 Task: Look for space in Esenyurt, Turkey from 3rd August, 2023 to 17th August, 2023 for 3 adults, 1 child in price range Rs.3000 to Rs.15000. Place can be entire place with 3 bedrooms having 4 beds and 2 bathrooms. Property type can be house, flat, guest house. Amenities needed are: washing machine. Booking option can be shelf check-in. Required host language is English.
Action: Mouse moved to (369, 133)
Screenshot: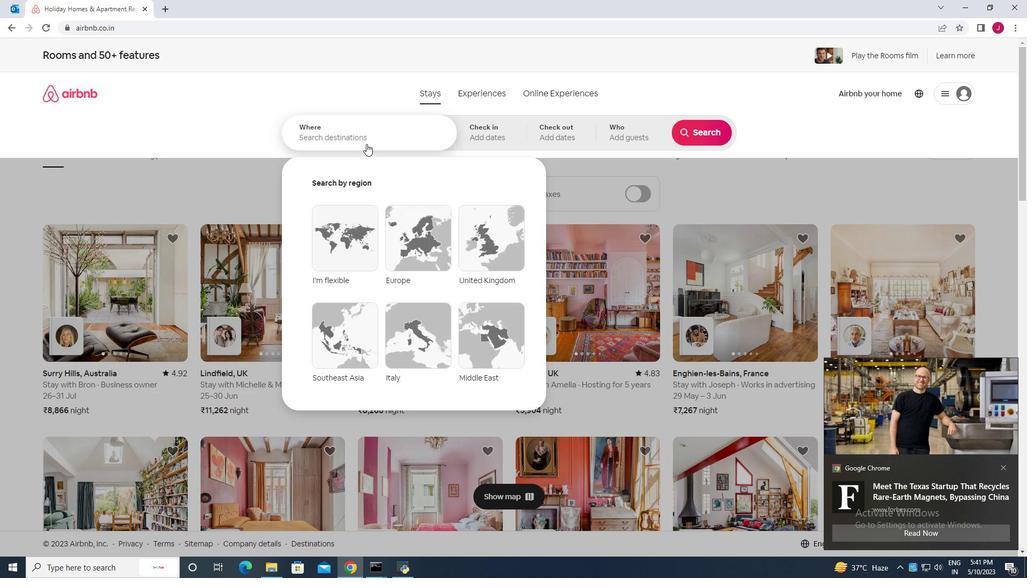 
Action: Mouse pressed left at (369, 133)
Screenshot: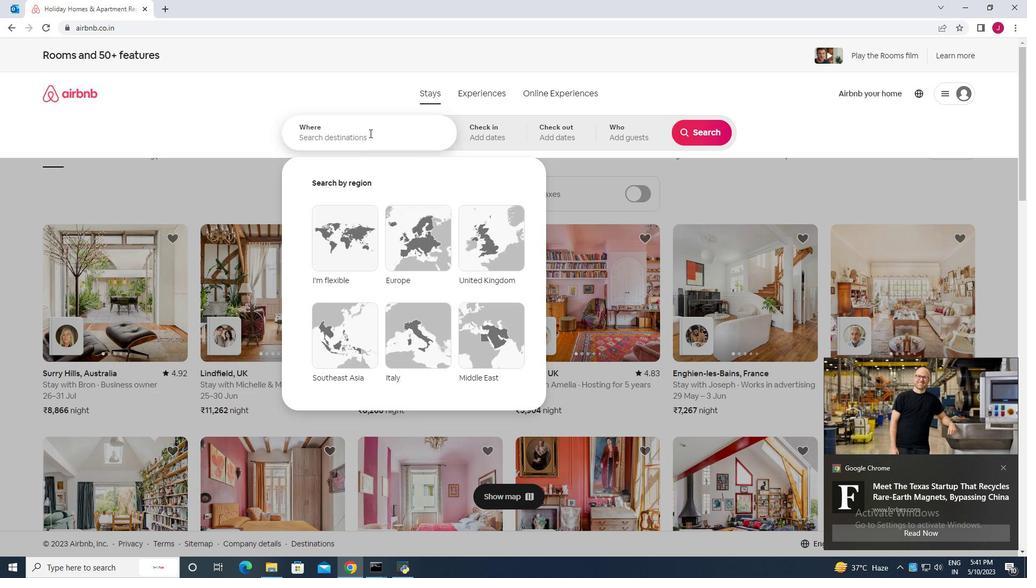 
Action: Key pressed <Key.shift><Key.shift><Key.shift><Key.shift><Key.shift><Key.shift><Key.shift><Key.shift><Key.shift><Key.shift><Key.shift><Key.shift><Key.shift>Esenyurt<Key.space><Key.shift>turkey<Key.enter>
Screenshot: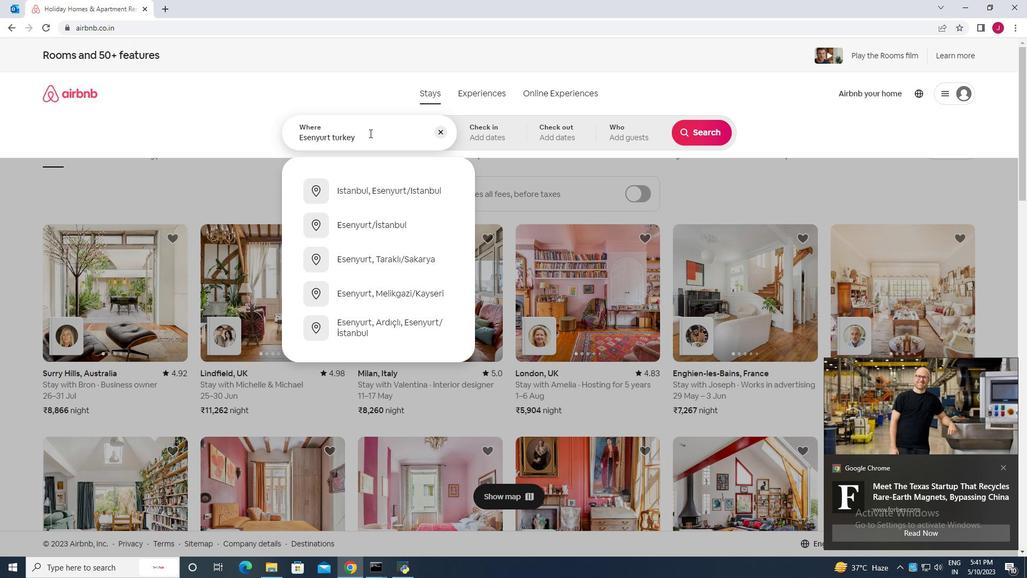 
Action: Mouse moved to (696, 215)
Screenshot: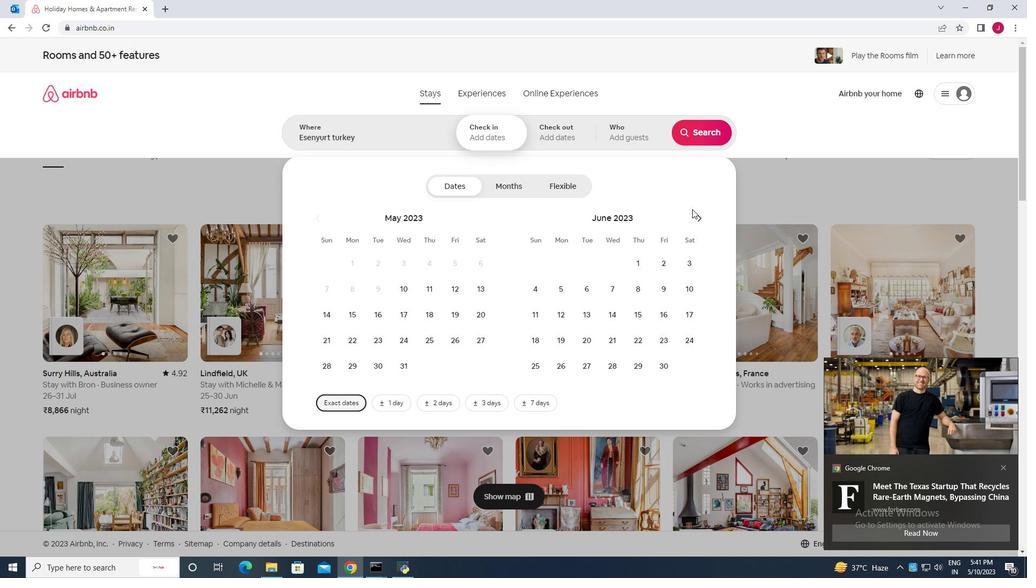 
Action: Mouse pressed left at (696, 215)
Screenshot: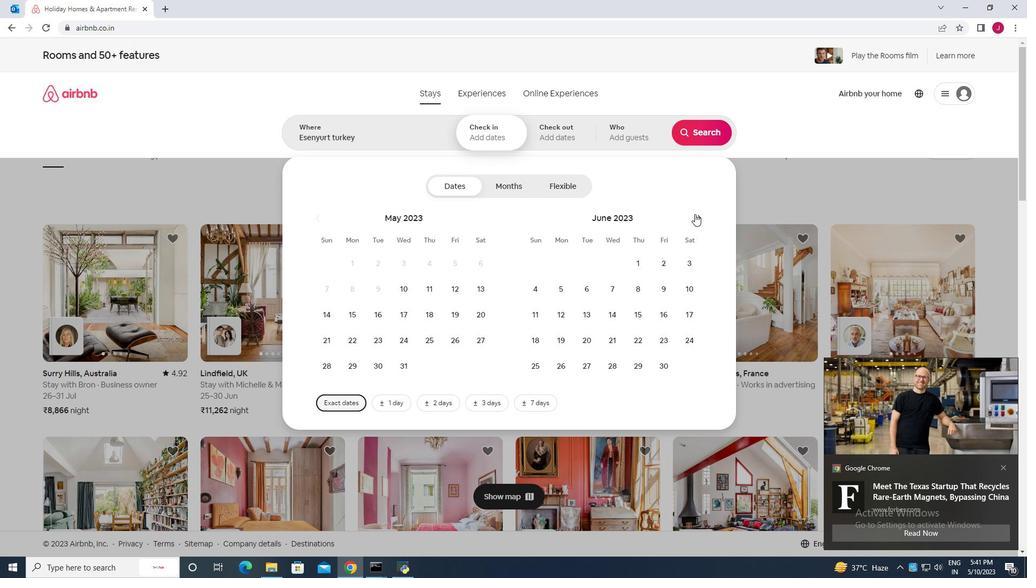 
Action: Mouse moved to (697, 215)
Screenshot: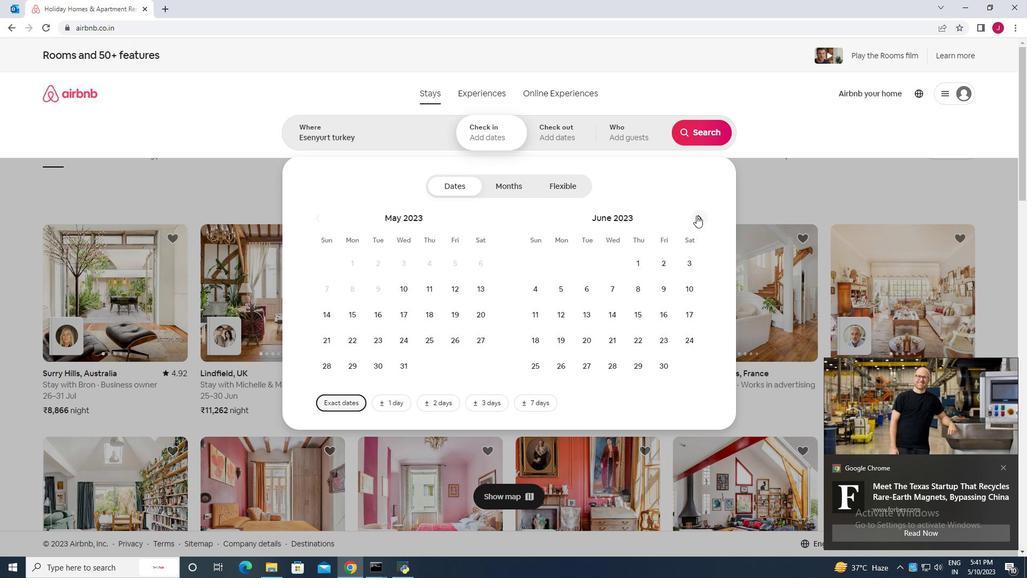 
Action: Mouse pressed left at (697, 215)
Screenshot: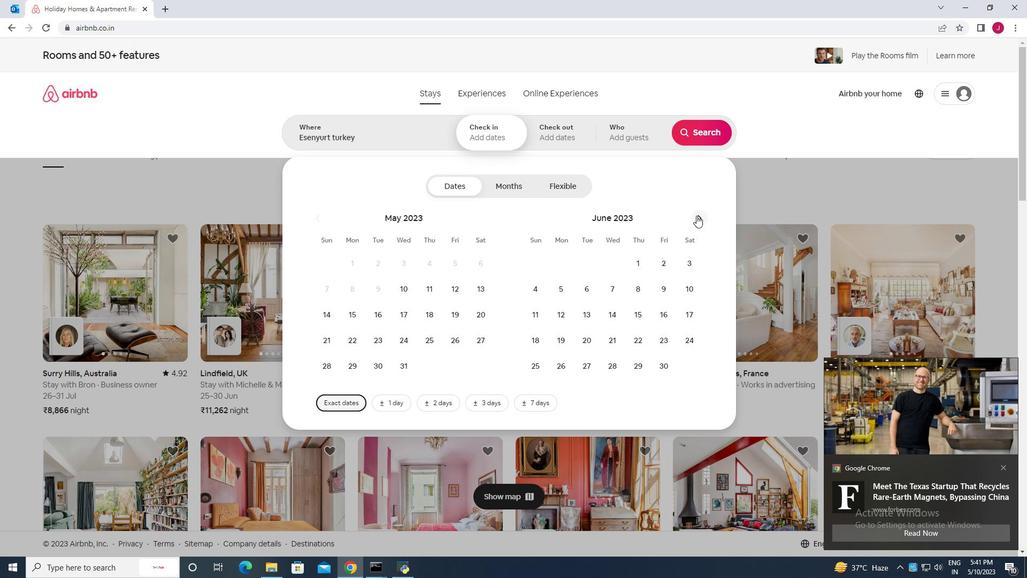 
Action: Mouse pressed left at (697, 215)
Screenshot: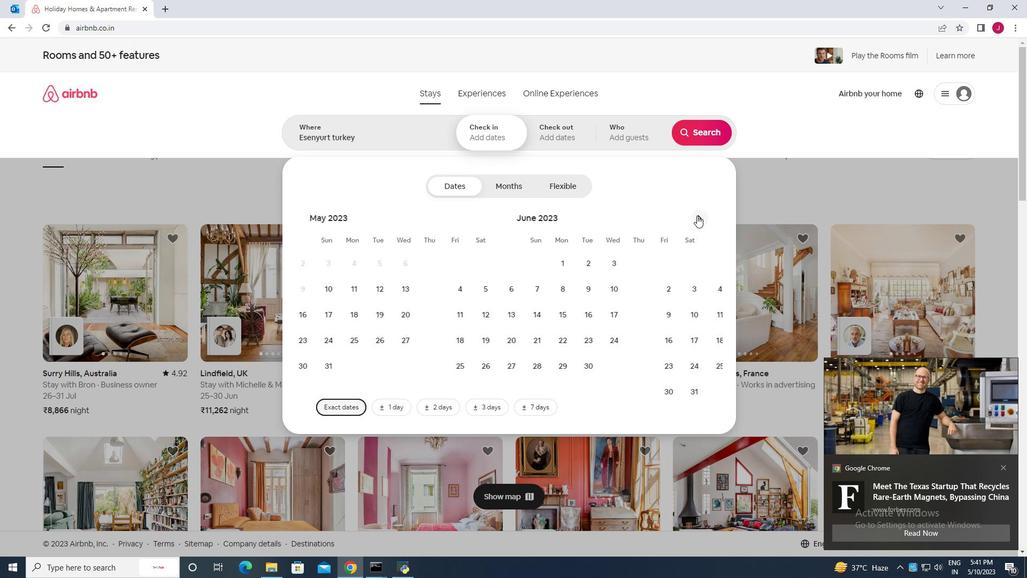 
Action: Mouse moved to (638, 263)
Screenshot: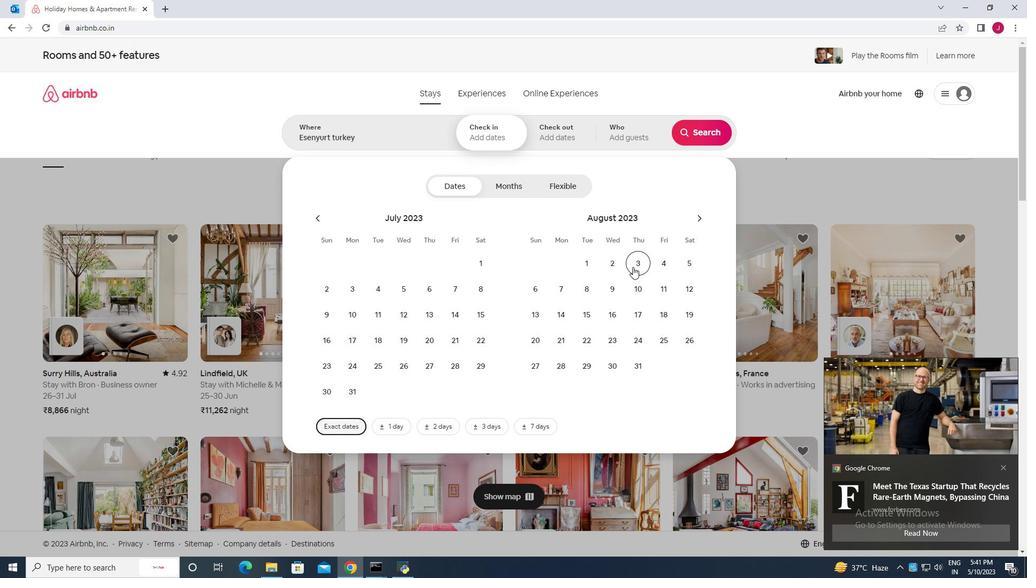 
Action: Mouse pressed left at (638, 263)
Screenshot: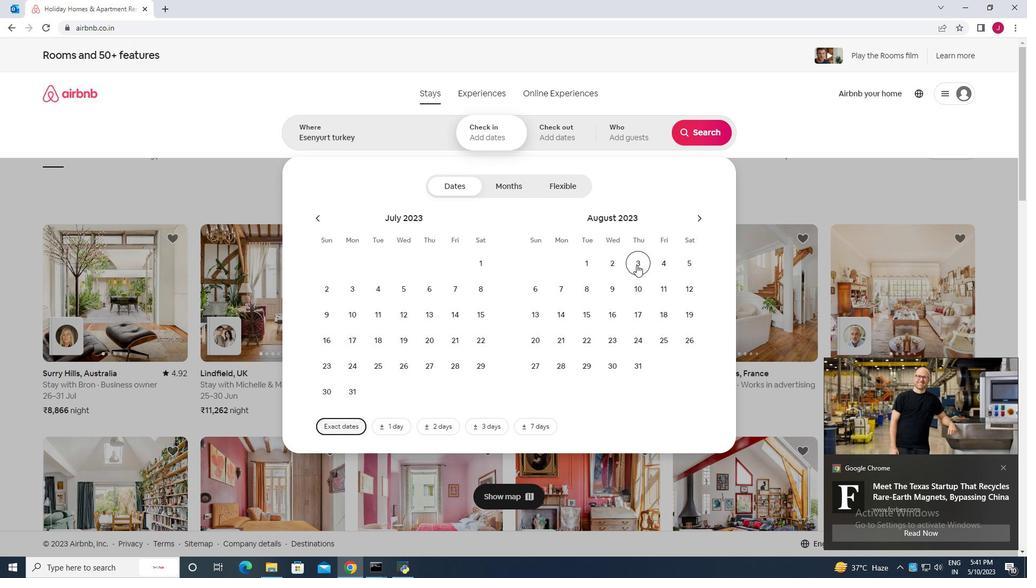 
Action: Mouse moved to (635, 310)
Screenshot: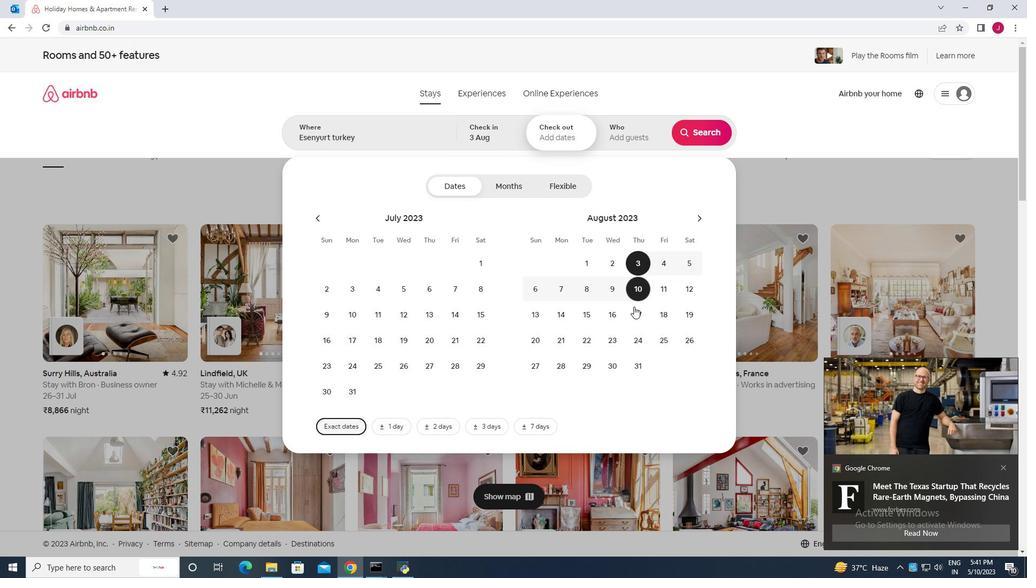 
Action: Mouse pressed left at (635, 310)
Screenshot: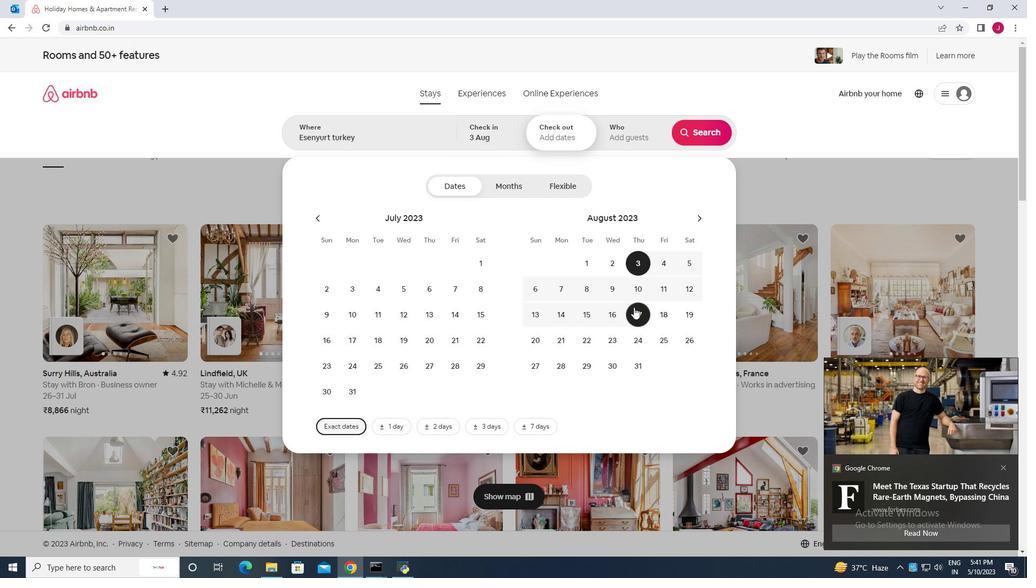 
Action: Mouse moved to (657, 138)
Screenshot: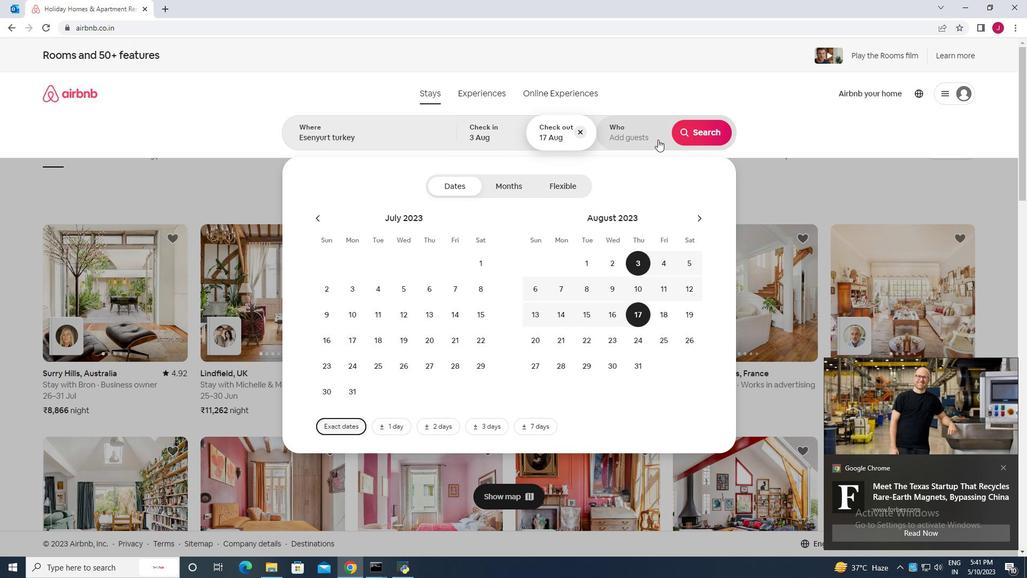 
Action: Mouse pressed left at (657, 138)
Screenshot: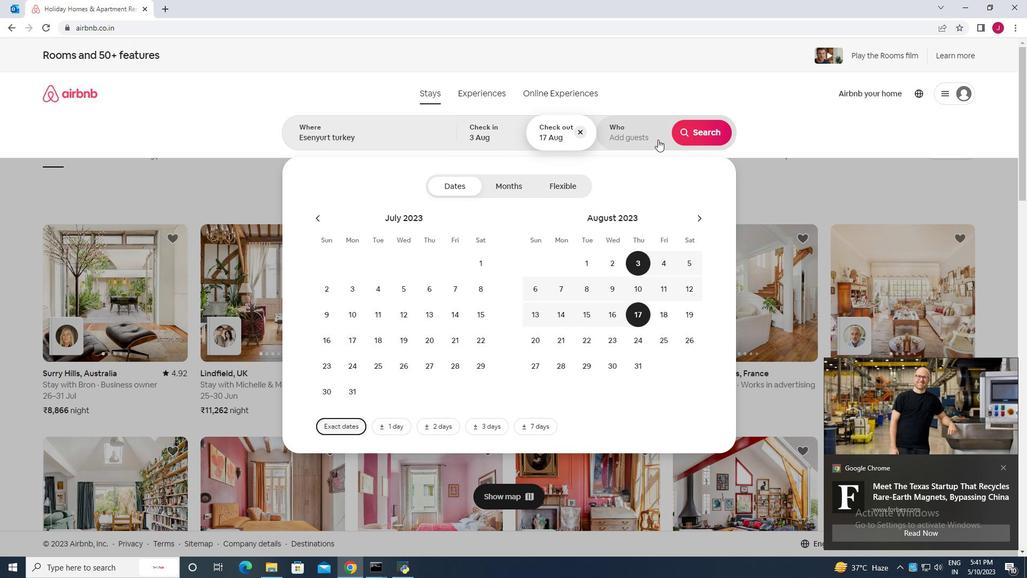 
Action: Mouse moved to (702, 186)
Screenshot: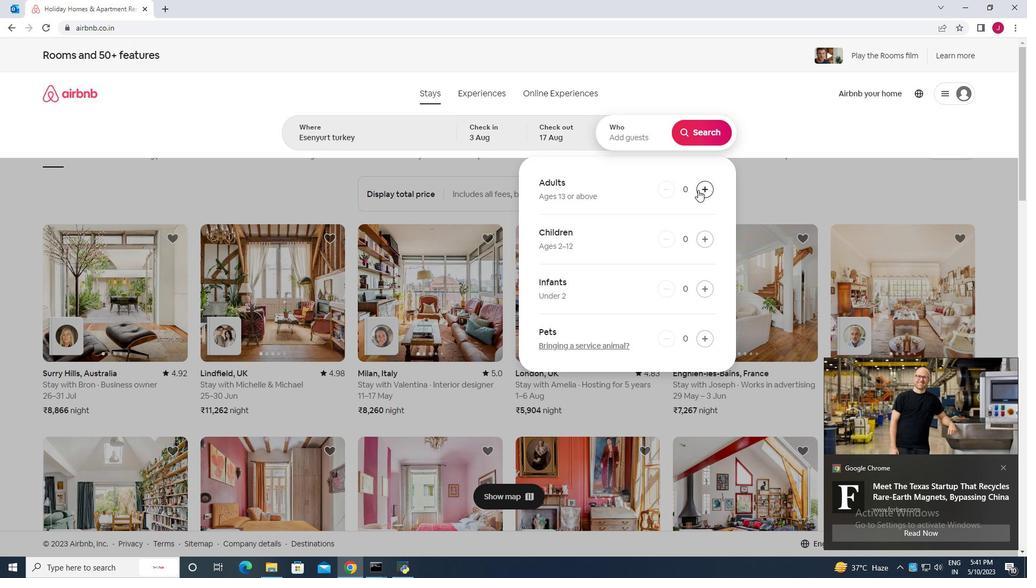 
Action: Mouse pressed left at (702, 186)
Screenshot: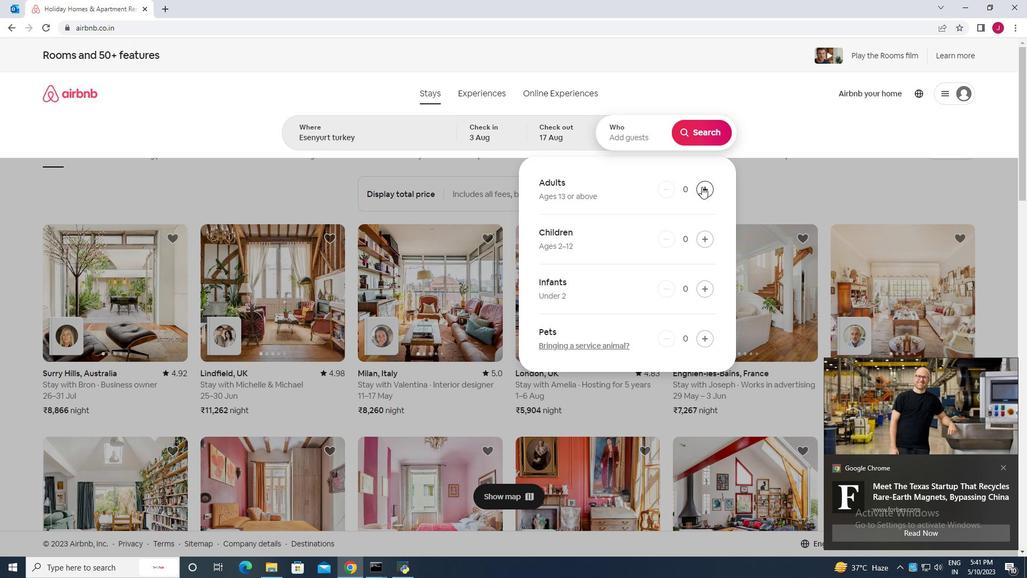
Action: Mouse pressed left at (702, 186)
Screenshot: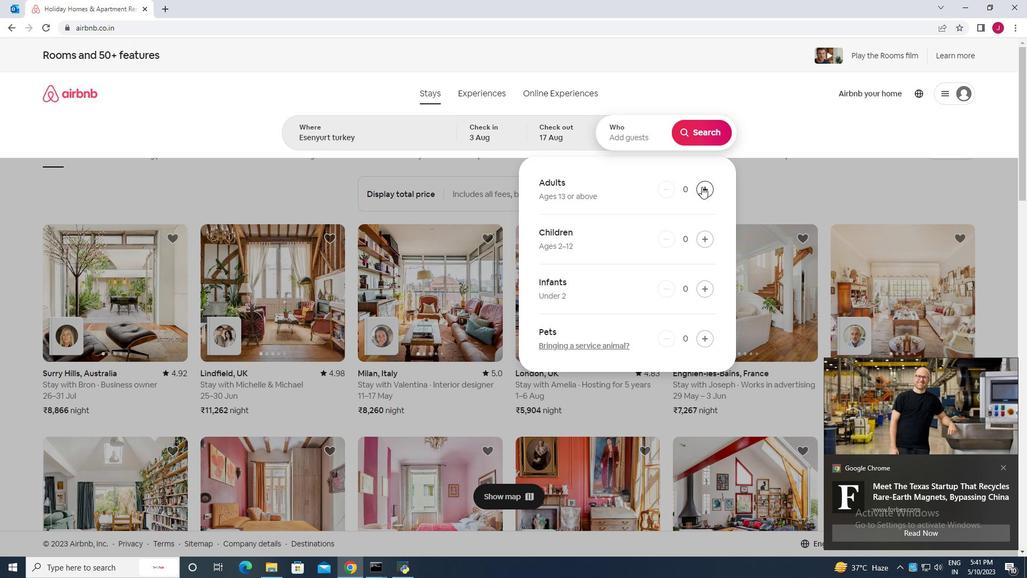 
Action: Mouse pressed left at (702, 186)
Screenshot: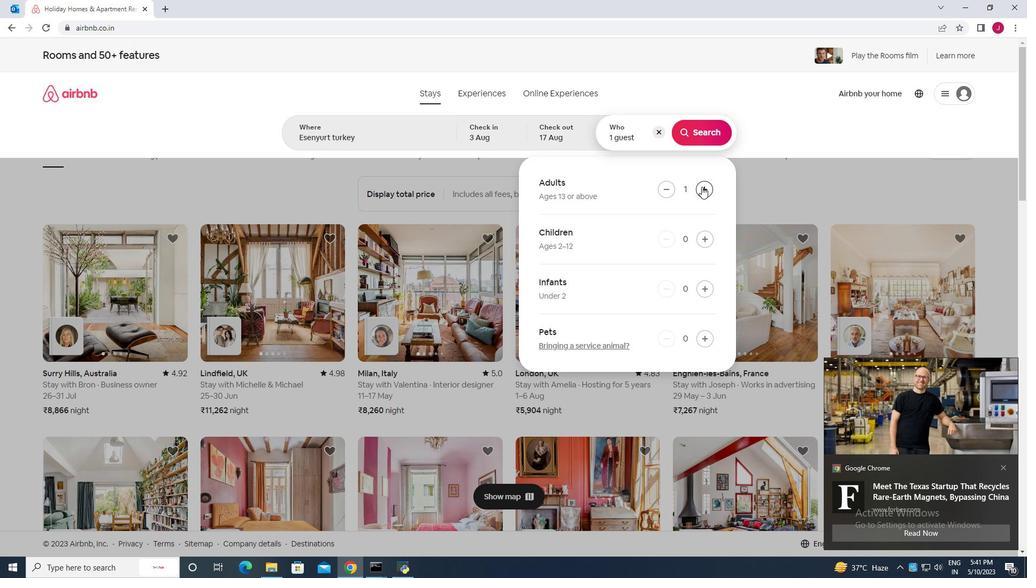 
Action: Mouse moved to (702, 186)
Screenshot: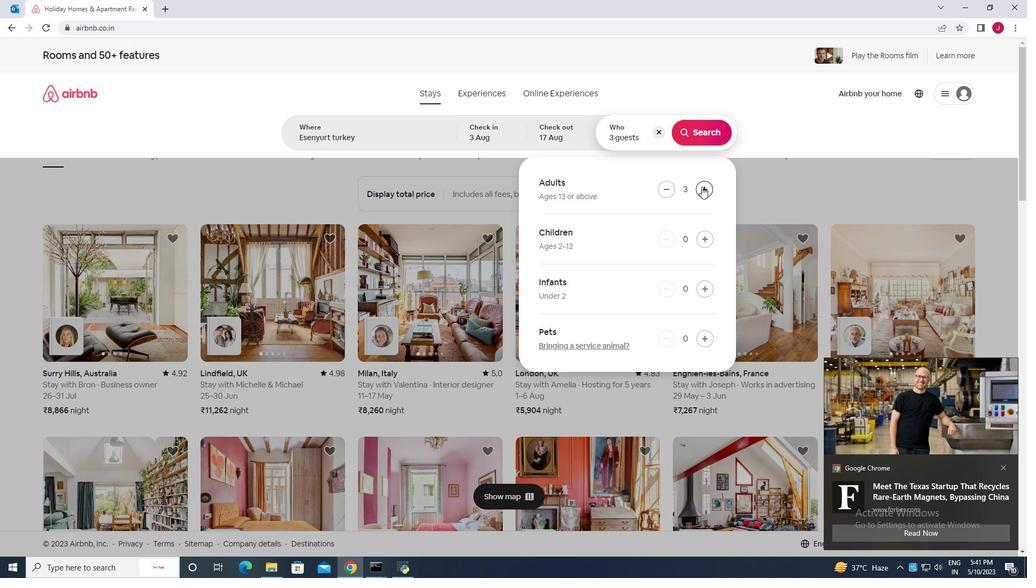 
Action: Mouse pressed left at (702, 186)
Screenshot: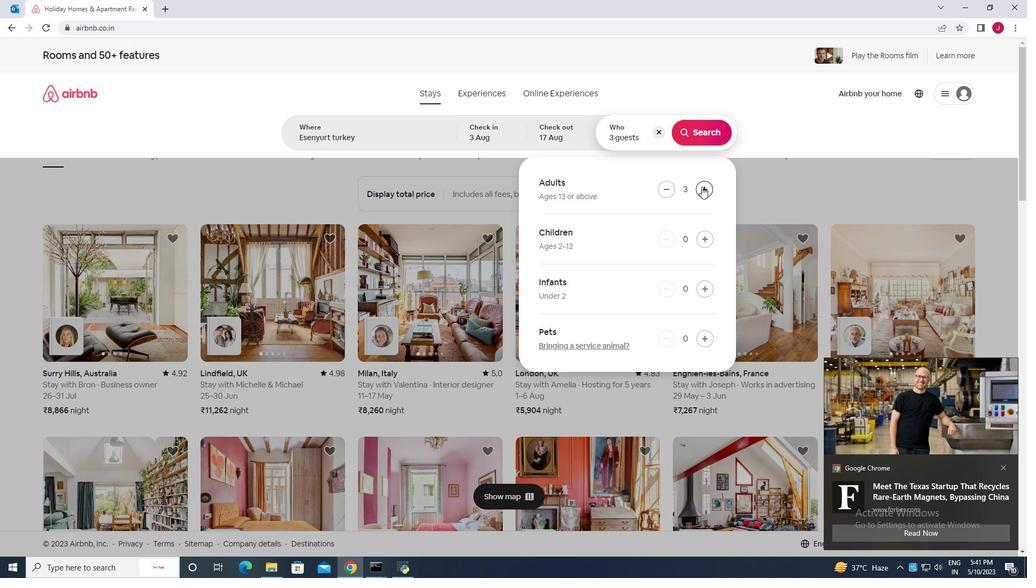 
Action: Mouse moved to (664, 189)
Screenshot: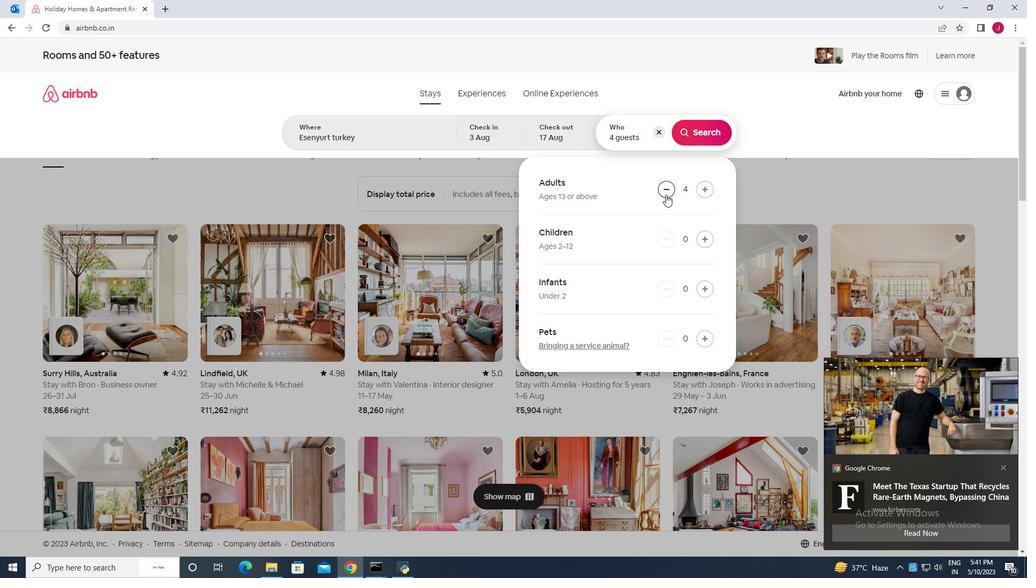 
Action: Mouse pressed left at (664, 189)
Screenshot: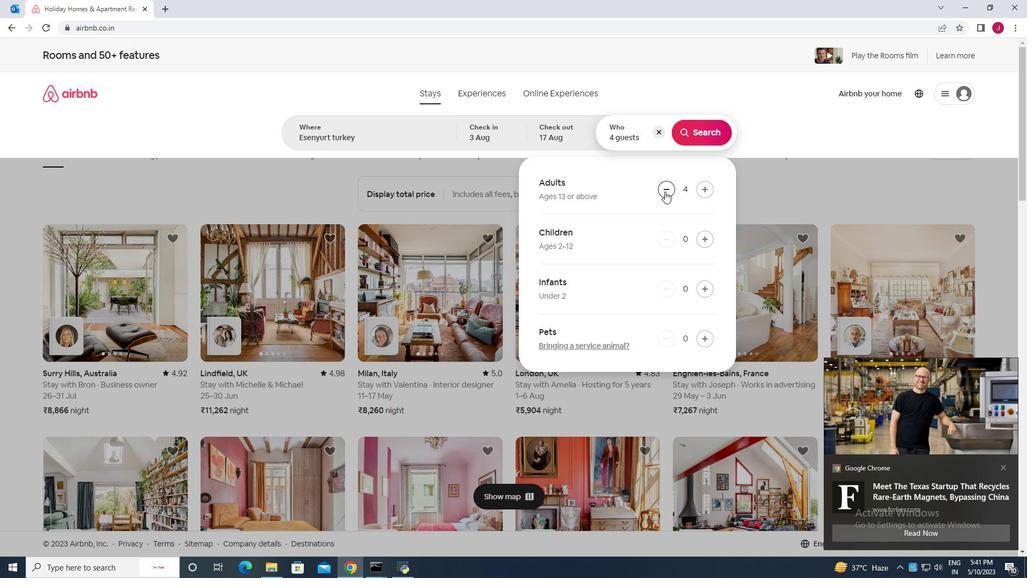 
Action: Mouse moved to (702, 240)
Screenshot: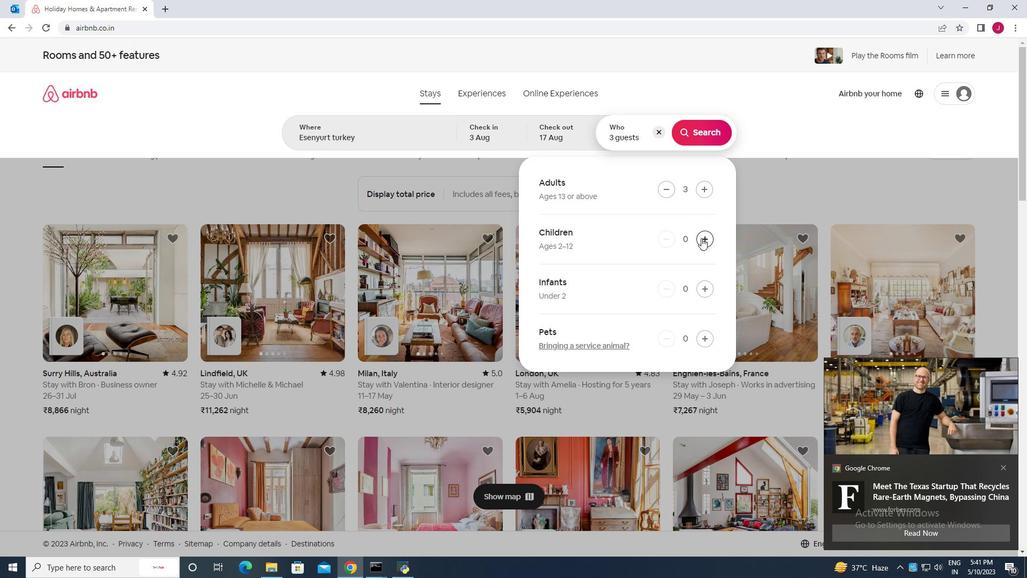 
Action: Mouse pressed left at (702, 240)
Screenshot: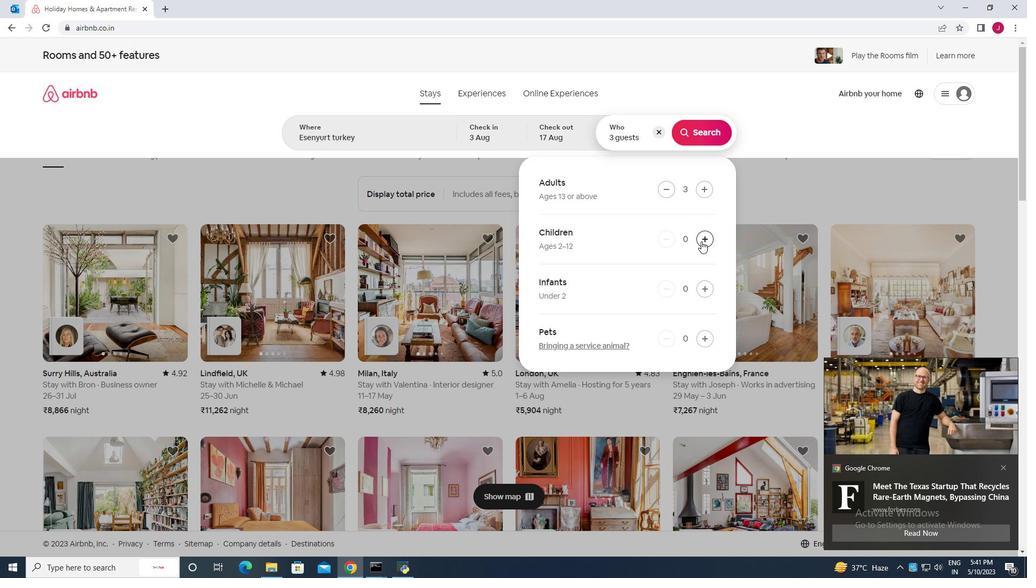
Action: Mouse moved to (699, 135)
Screenshot: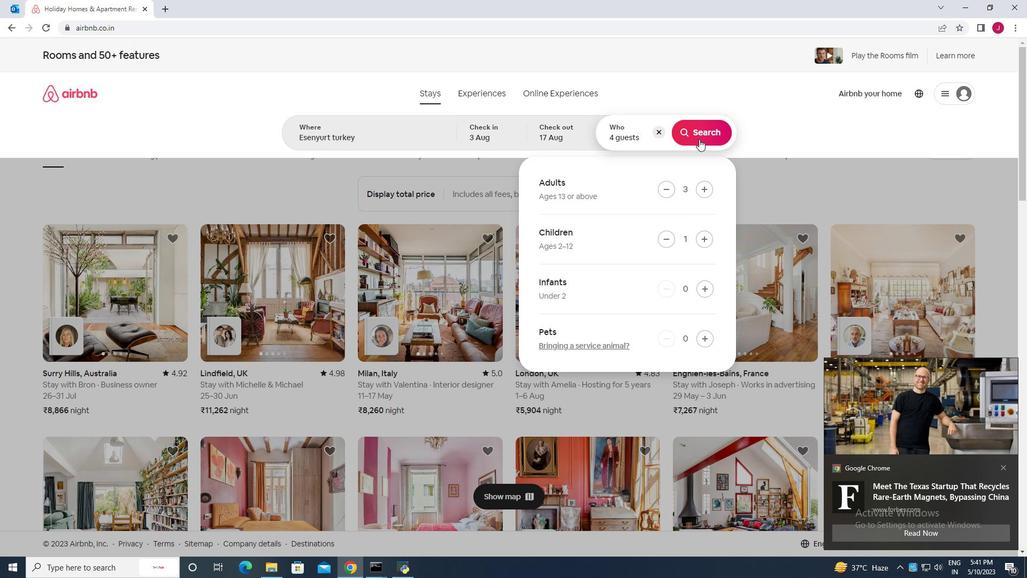 
Action: Mouse pressed left at (699, 135)
Screenshot: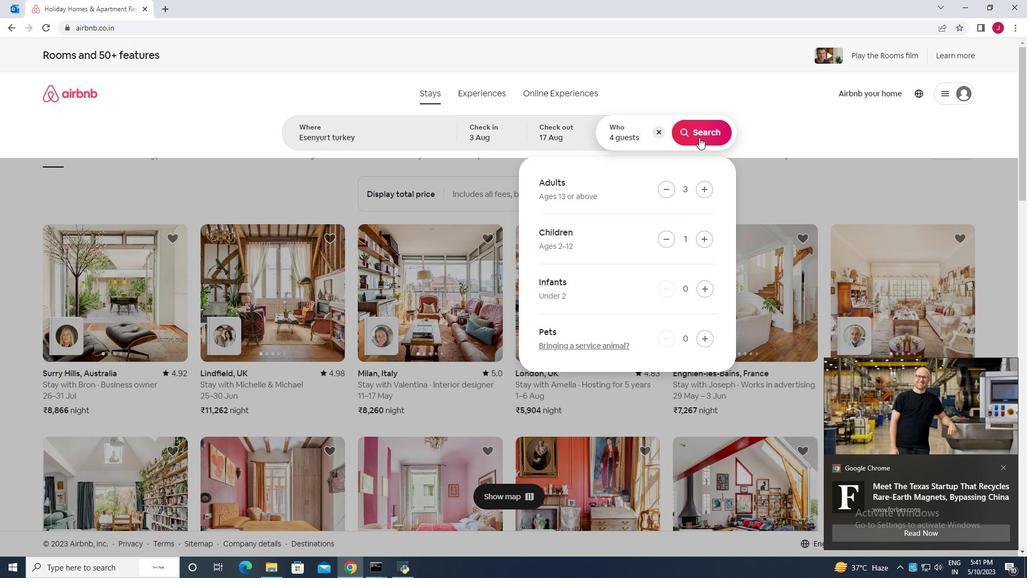 
Action: Mouse moved to (979, 102)
Screenshot: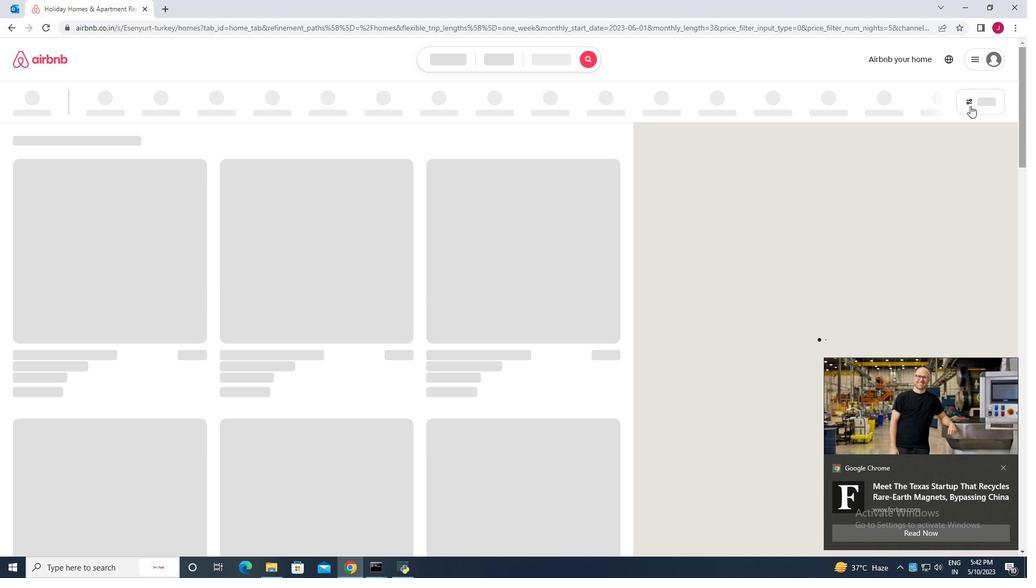 
Action: Mouse pressed left at (979, 102)
Screenshot: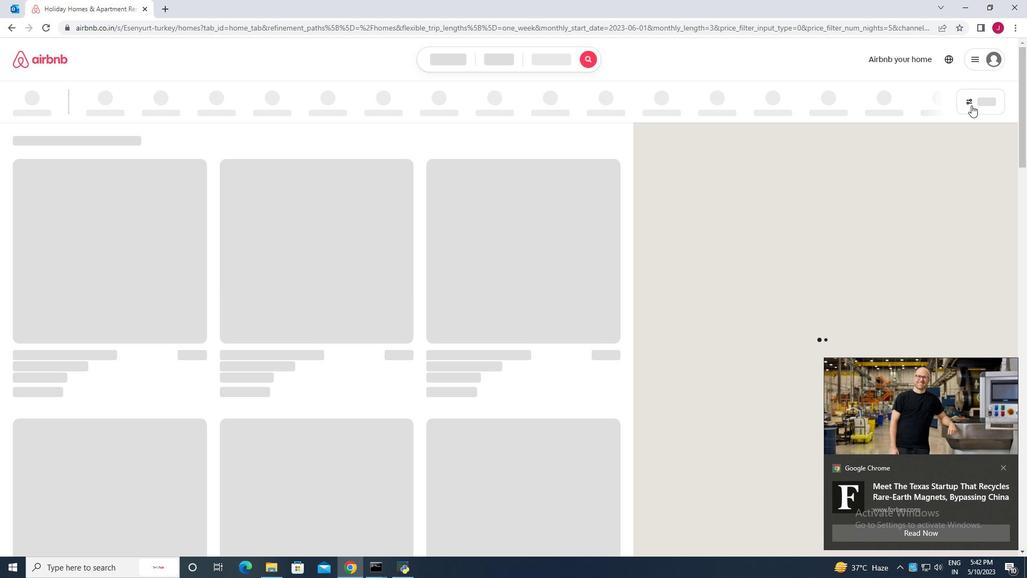 
Action: Mouse moved to (431, 292)
Screenshot: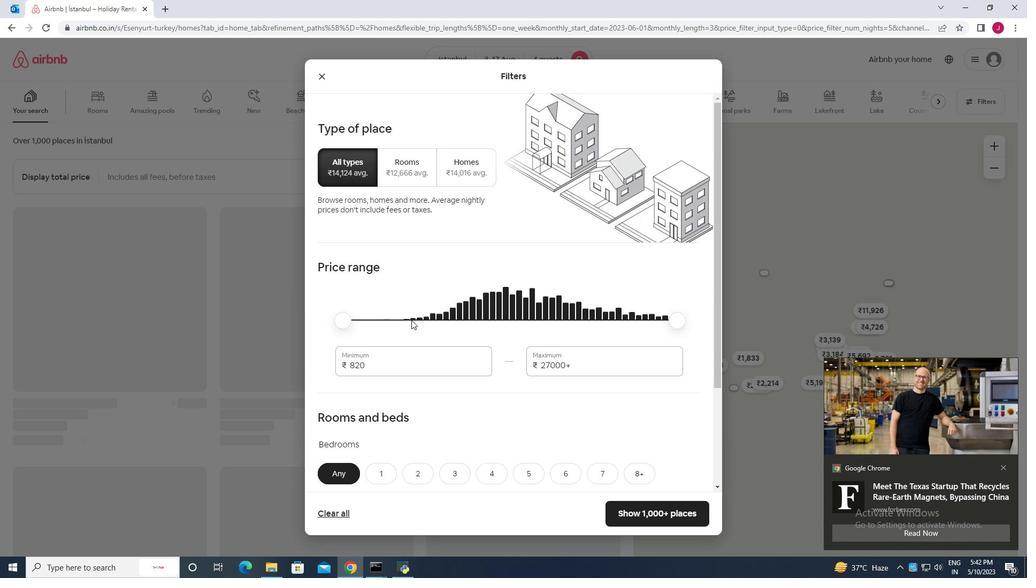 
Action: Mouse scrolled (431, 291) with delta (0, 0)
Screenshot: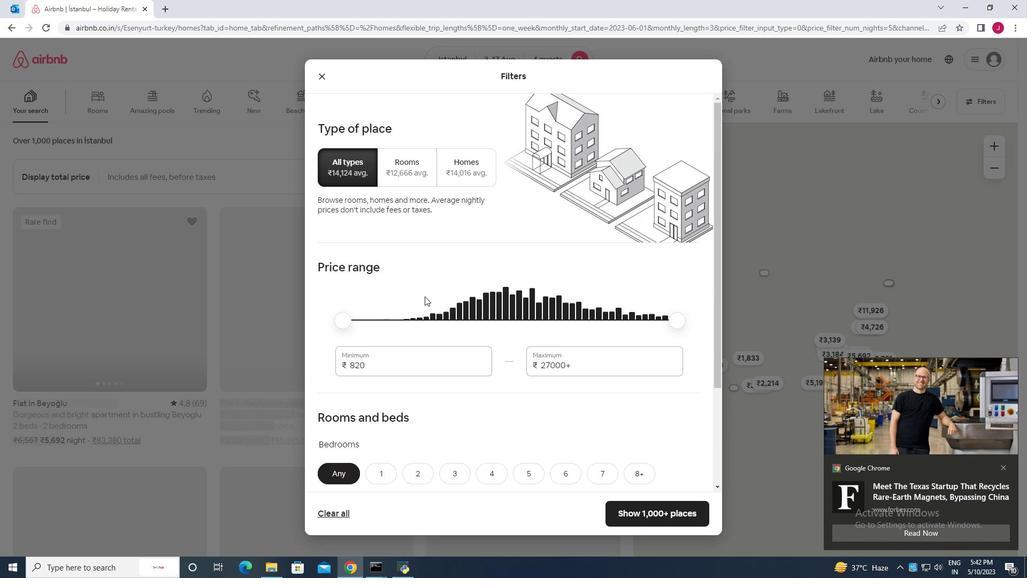 
Action: Mouse scrolled (431, 291) with delta (0, 0)
Screenshot: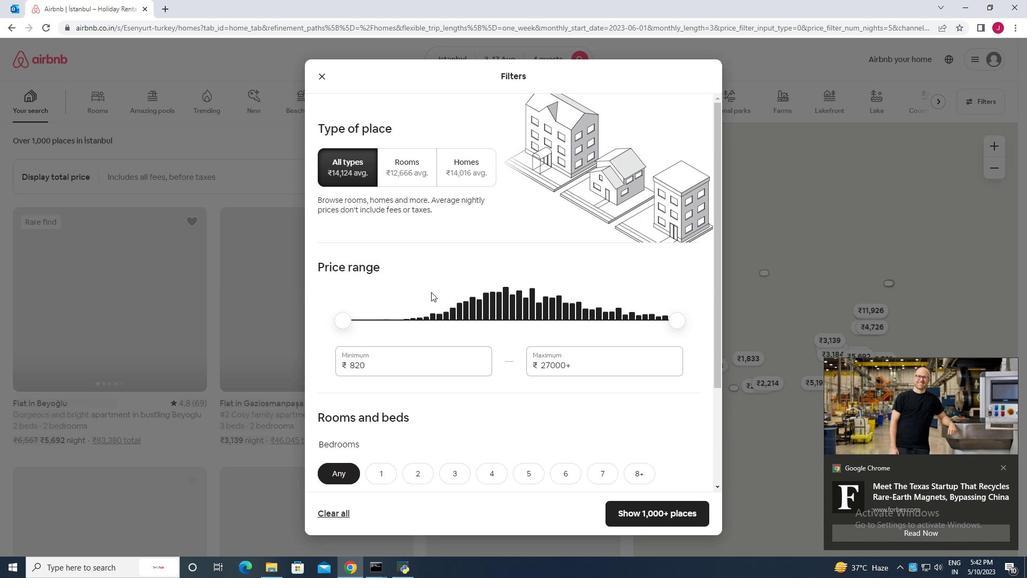 
Action: Mouse moved to (381, 263)
Screenshot: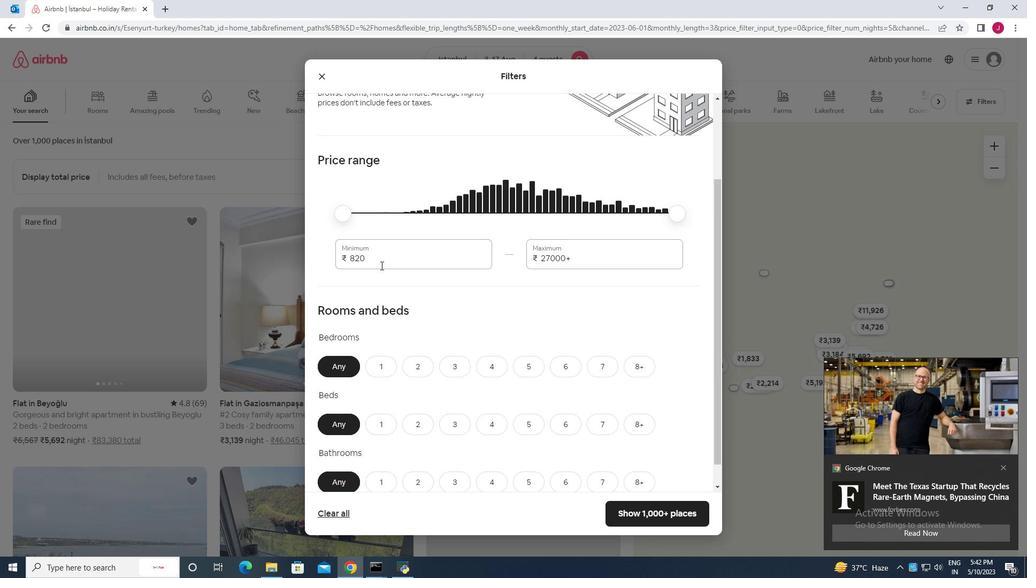 
Action: Mouse pressed left at (381, 263)
Screenshot: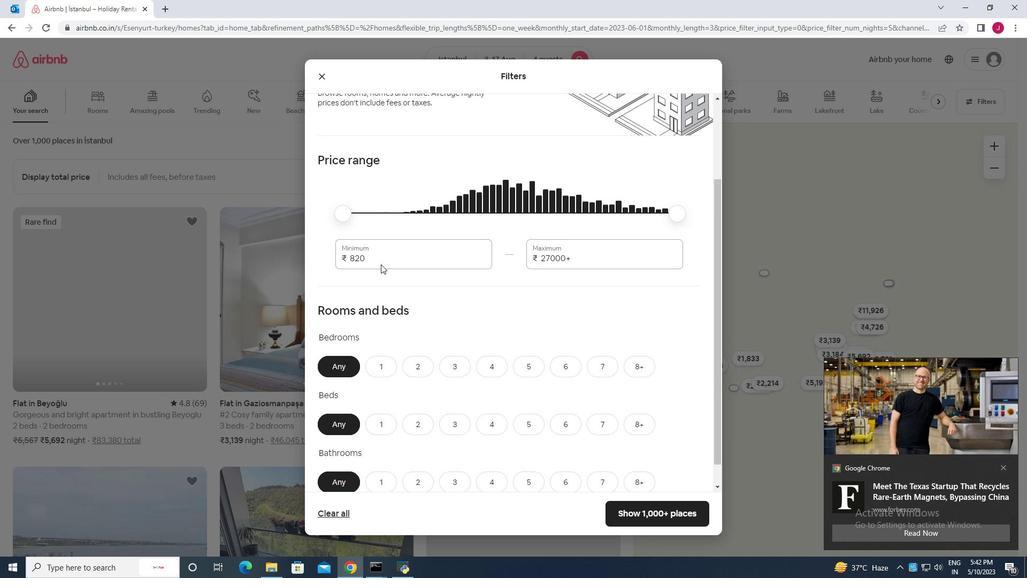 
Action: Mouse moved to (348, 252)
Screenshot: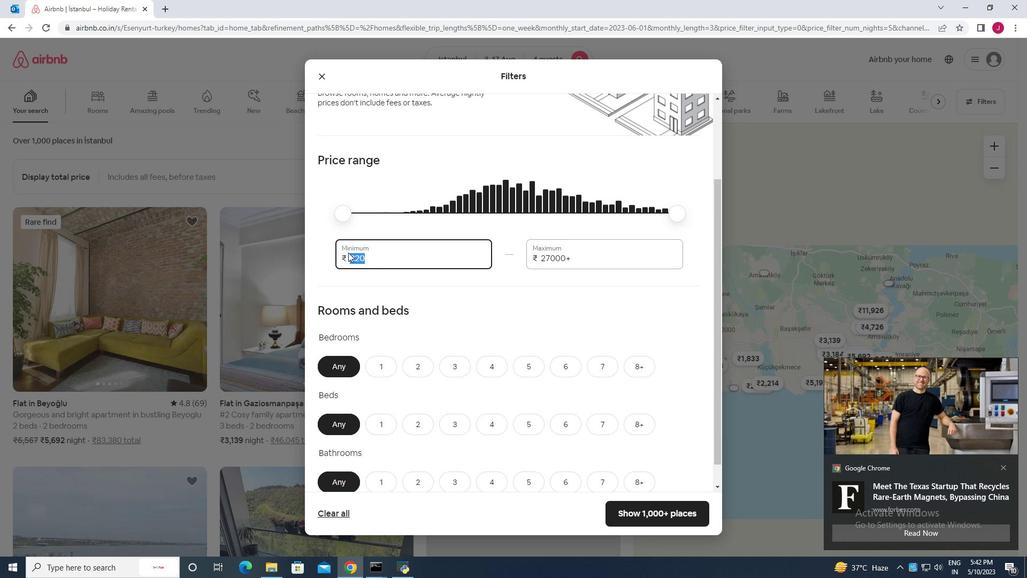 
Action: Key pressed 3020
Screenshot: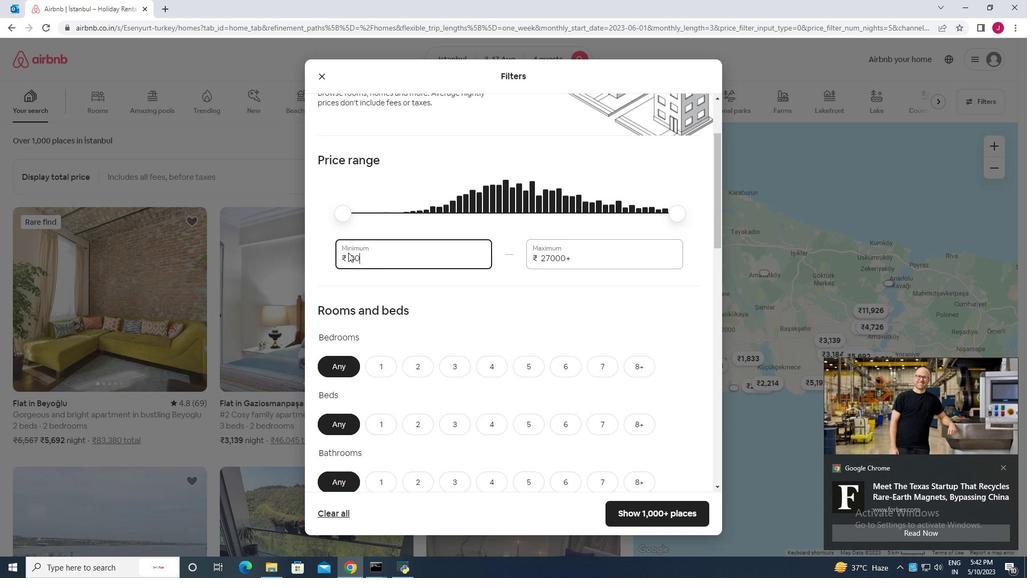 
Action: Mouse moved to (384, 265)
Screenshot: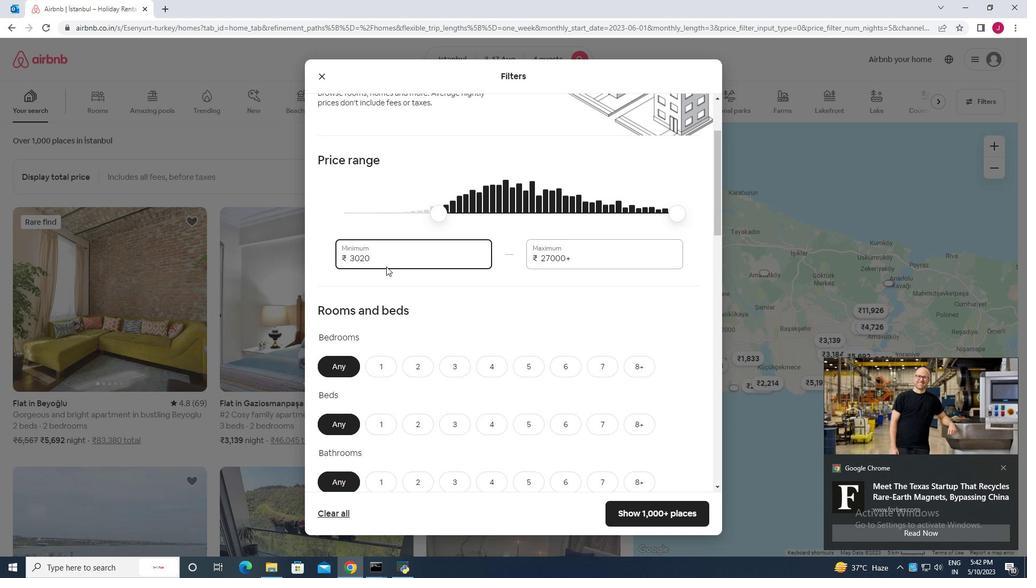 
Action: Key pressed <Key.backspace><Key.backspace>00
Screenshot: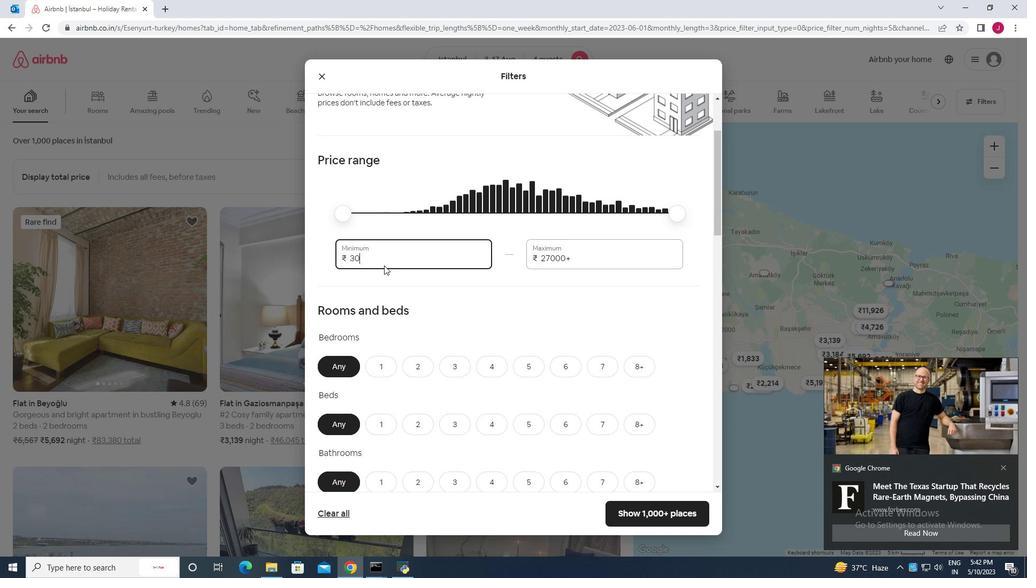 
Action: Mouse moved to (584, 261)
Screenshot: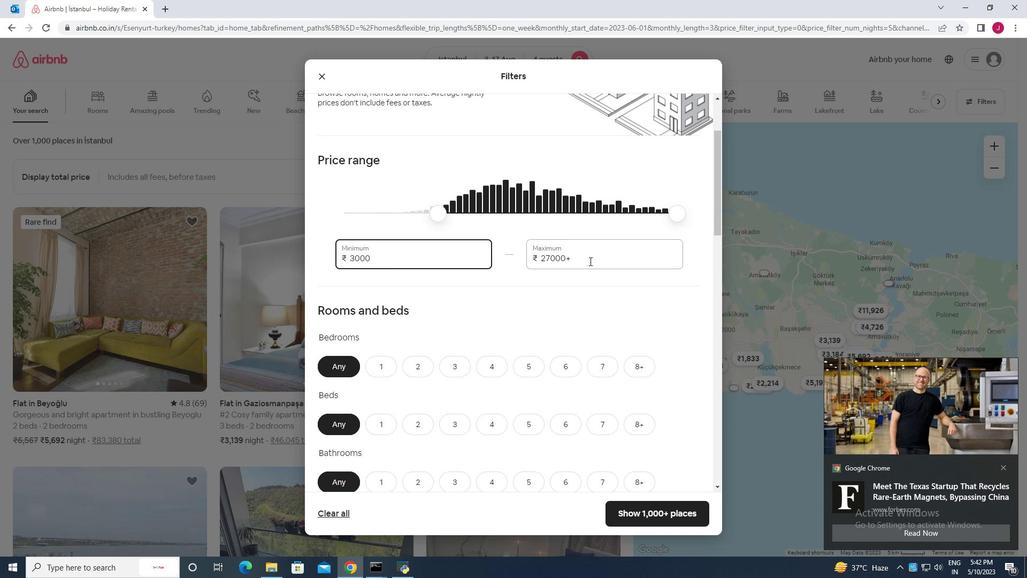 
Action: Mouse pressed left at (584, 261)
Screenshot: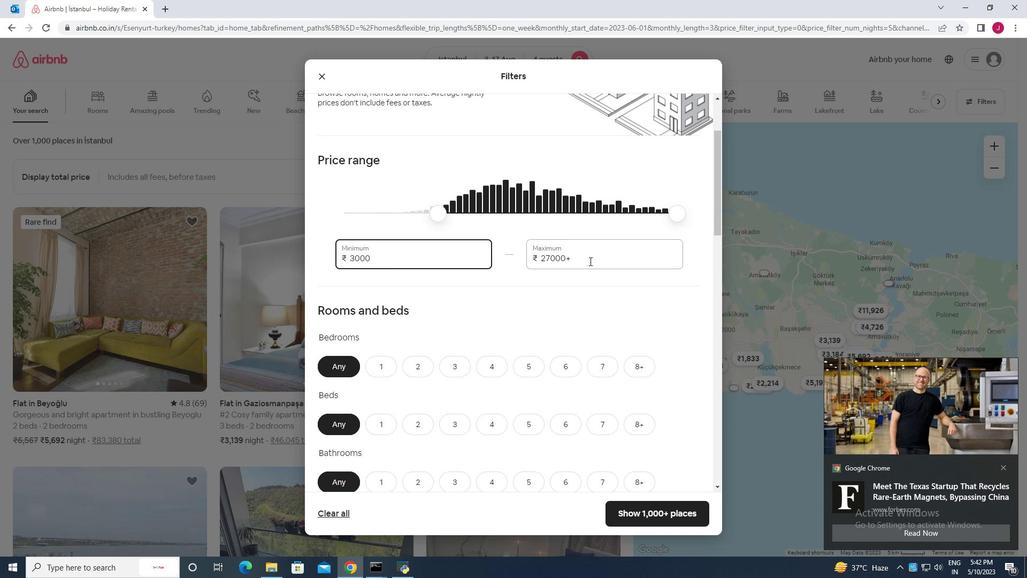 
Action: Mouse moved to (526, 255)
Screenshot: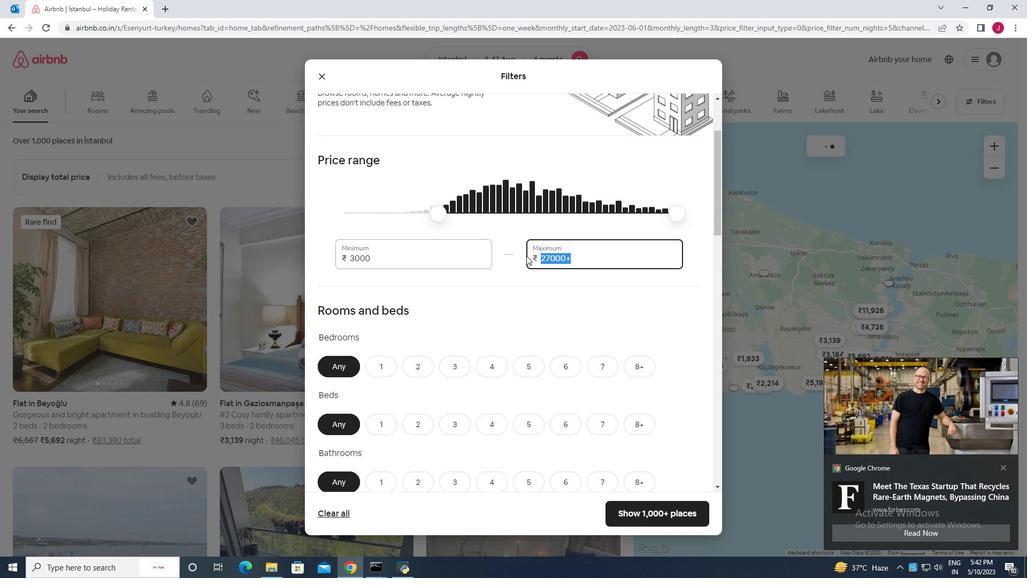 
Action: Key pressed 15000
Screenshot: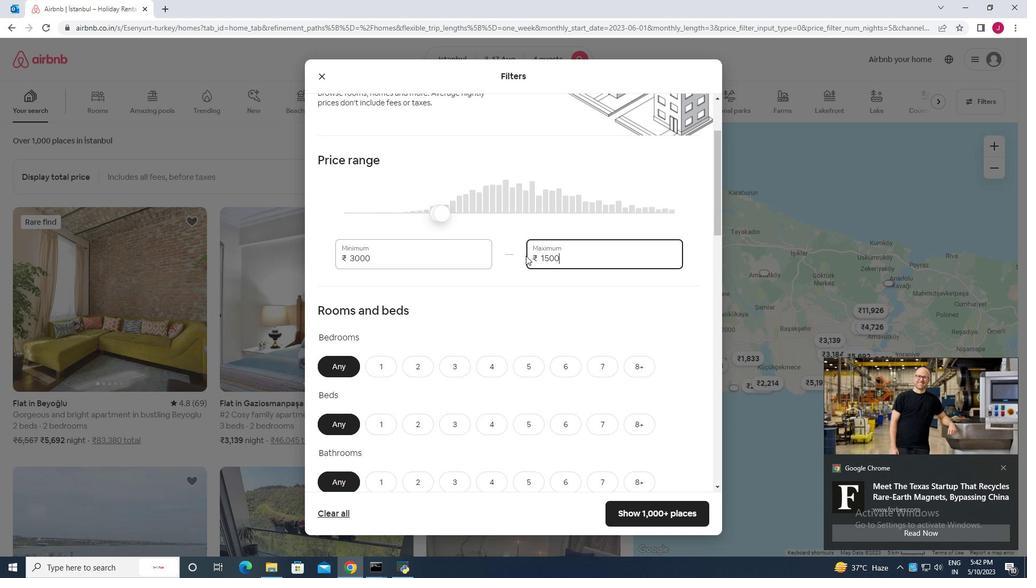 
Action: Mouse moved to (515, 264)
Screenshot: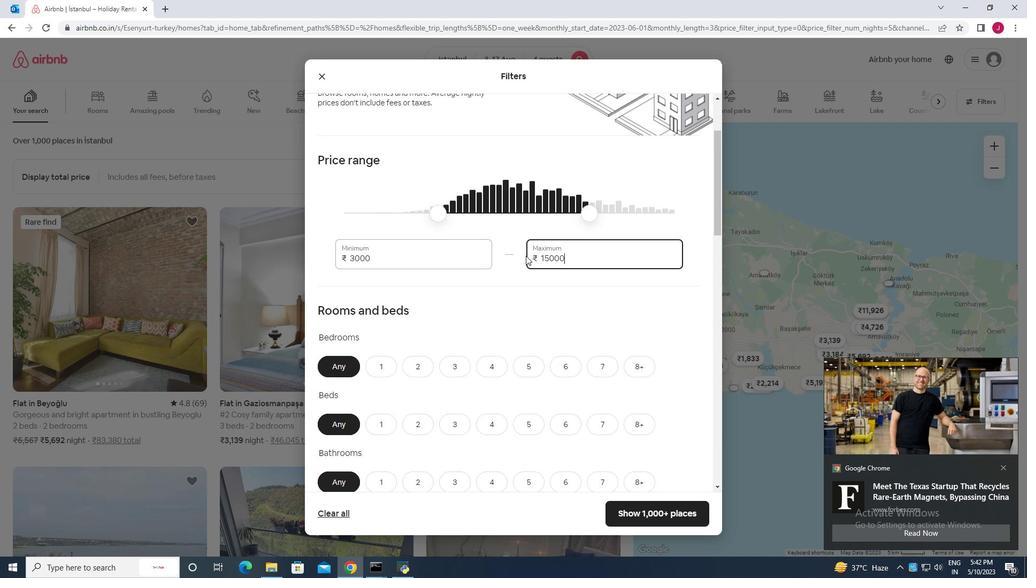 
Action: Mouse scrolled (515, 264) with delta (0, 0)
Screenshot: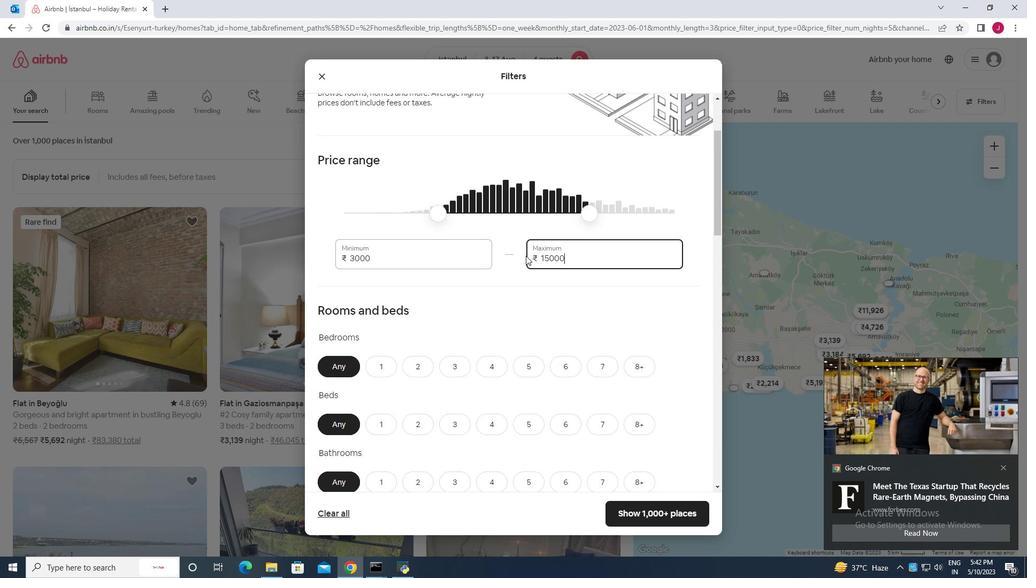 
Action: Mouse moved to (459, 312)
Screenshot: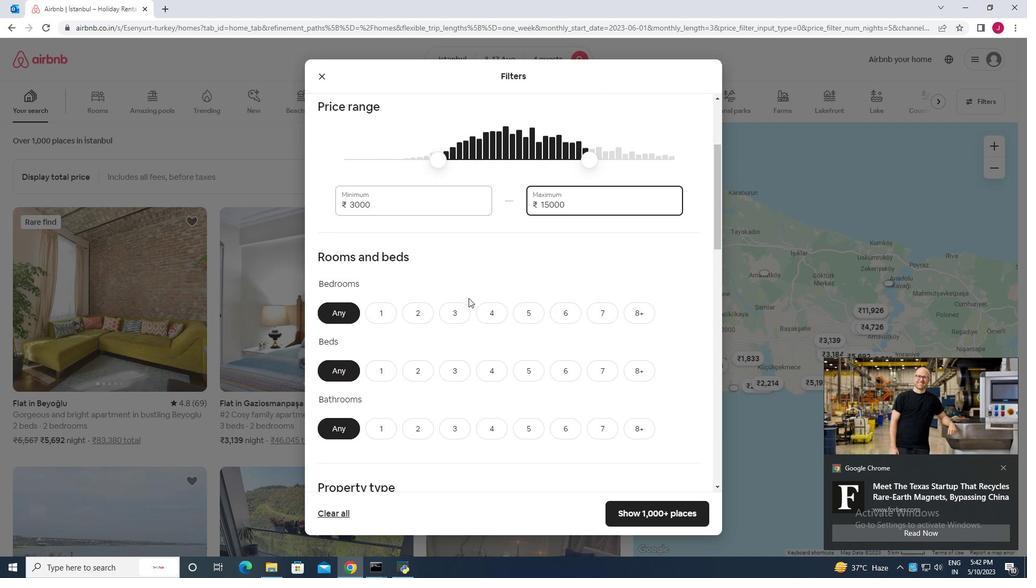 
Action: Mouse pressed left at (459, 312)
Screenshot: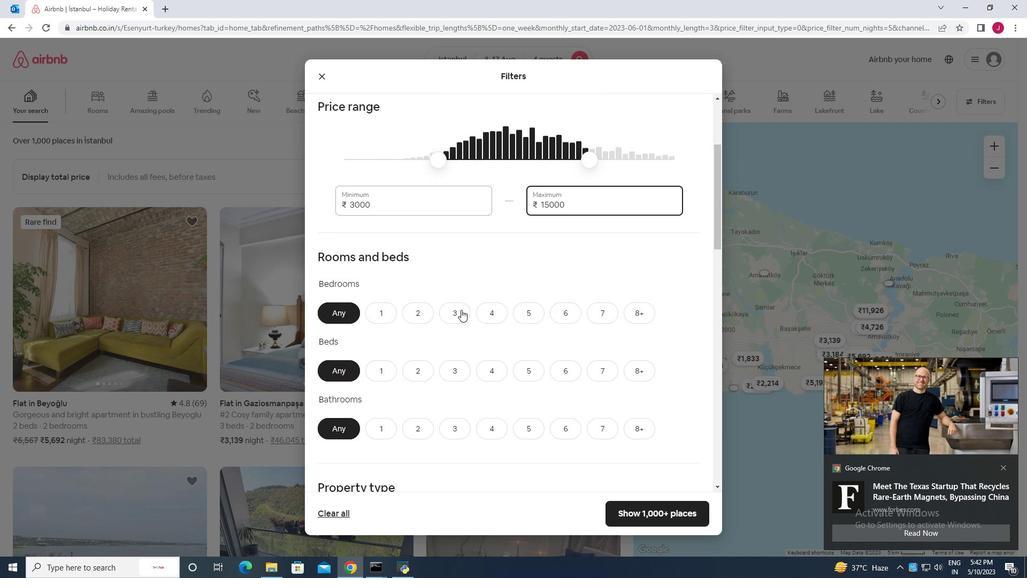 
Action: Mouse moved to (481, 363)
Screenshot: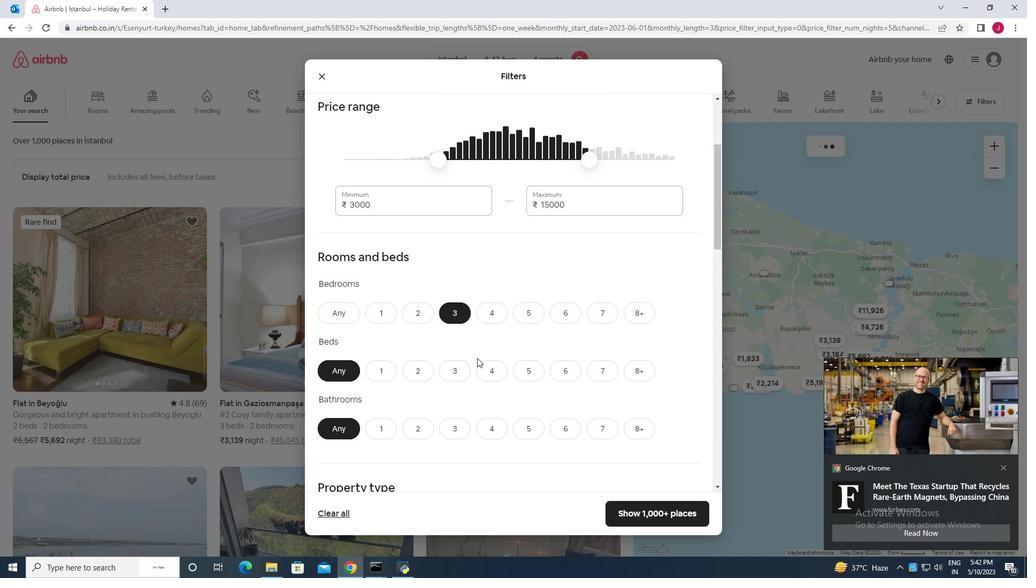 
Action: Mouse pressed left at (481, 363)
Screenshot: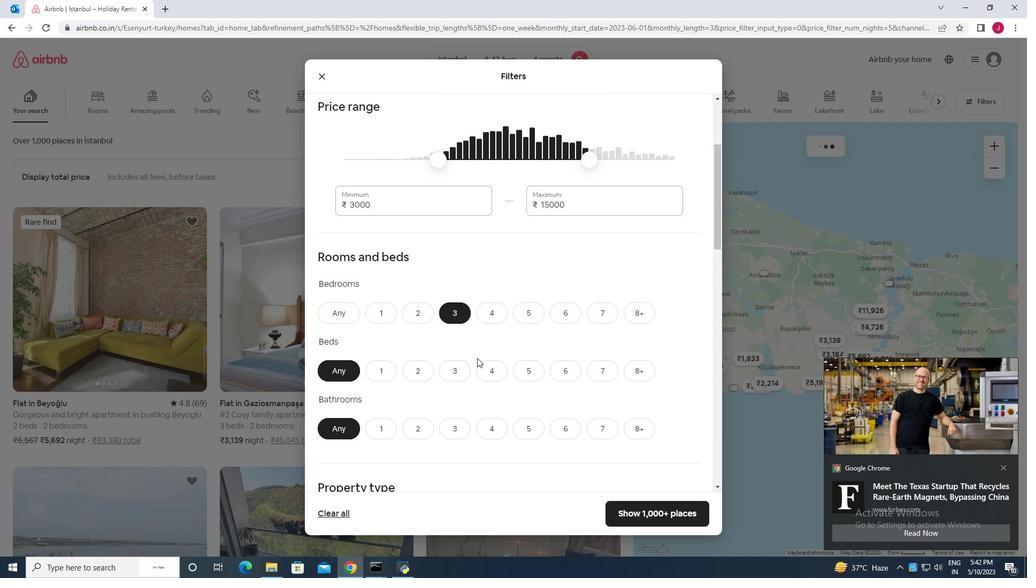 
Action: Mouse moved to (422, 428)
Screenshot: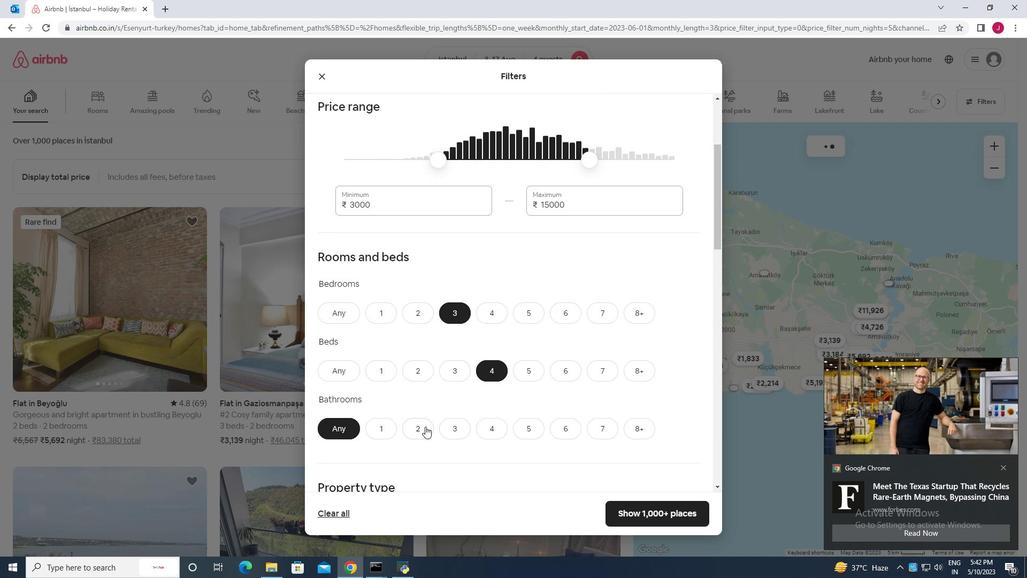 
Action: Mouse pressed left at (422, 428)
Screenshot: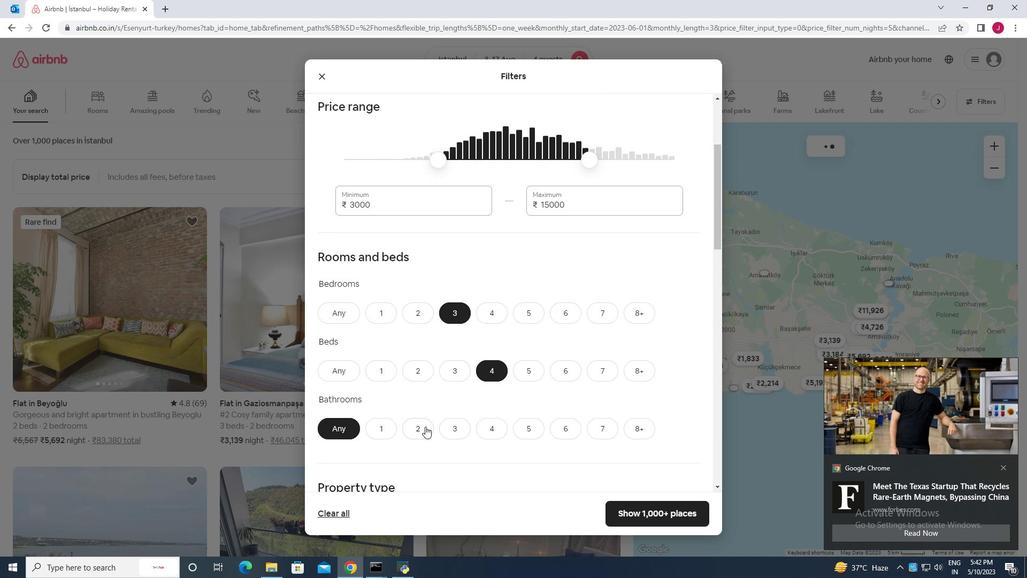 
Action: Mouse moved to (443, 359)
Screenshot: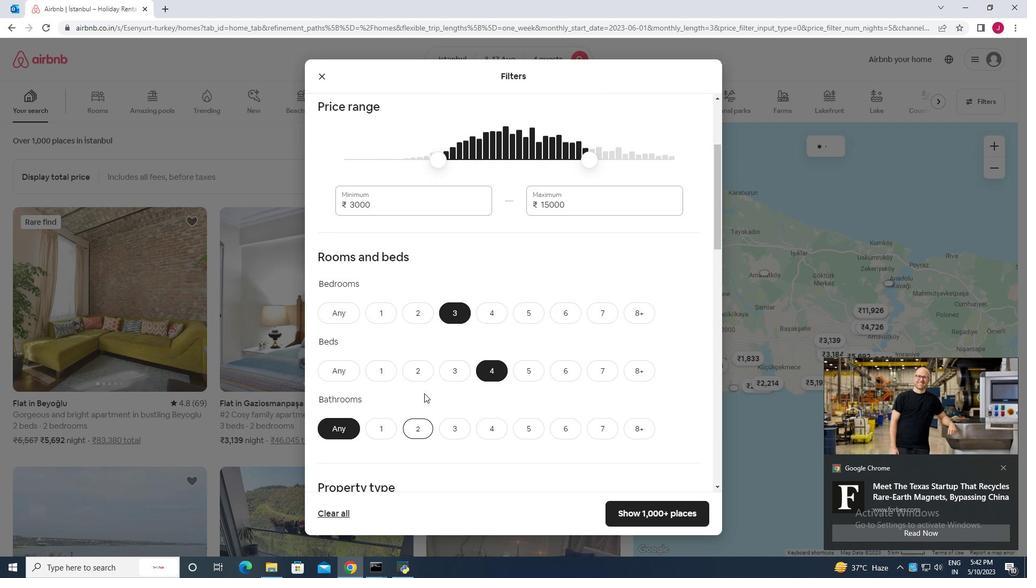 
Action: Mouse scrolled (443, 358) with delta (0, 0)
Screenshot: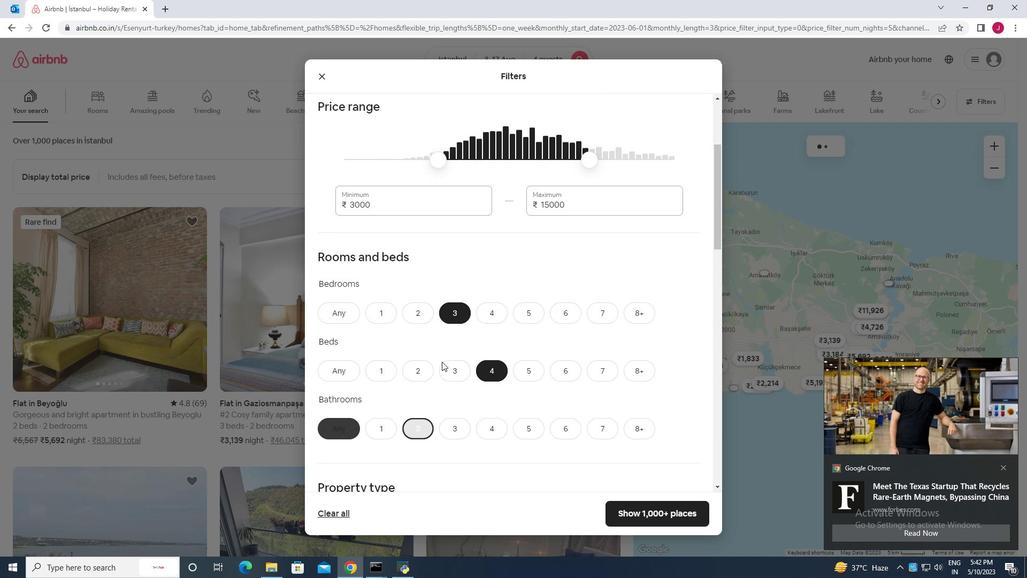 
Action: Mouse scrolled (443, 358) with delta (0, 0)
Screenshot: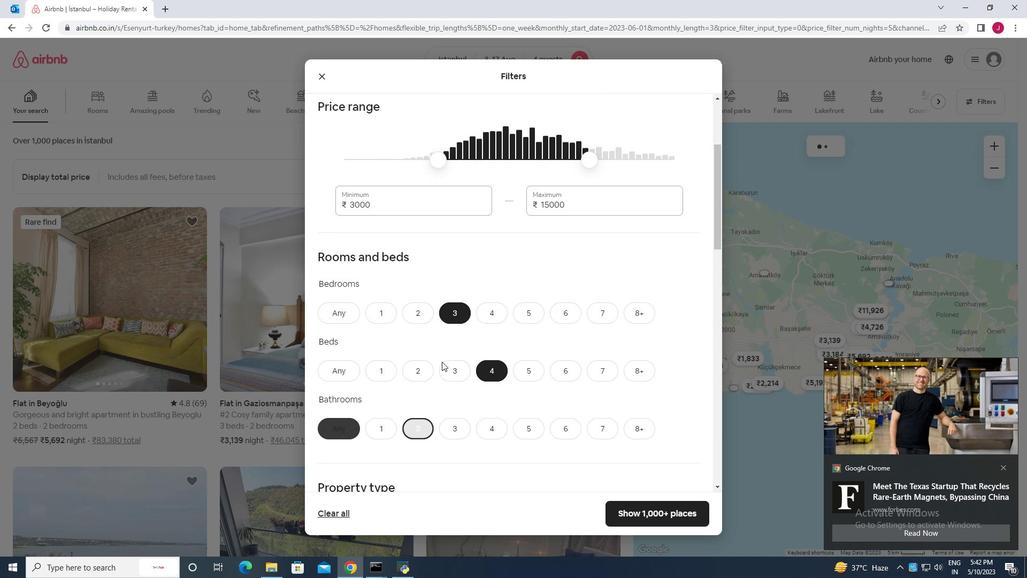 
Action: Mouse scrolled (443, 358) with delta (0, 0)
Screenshot: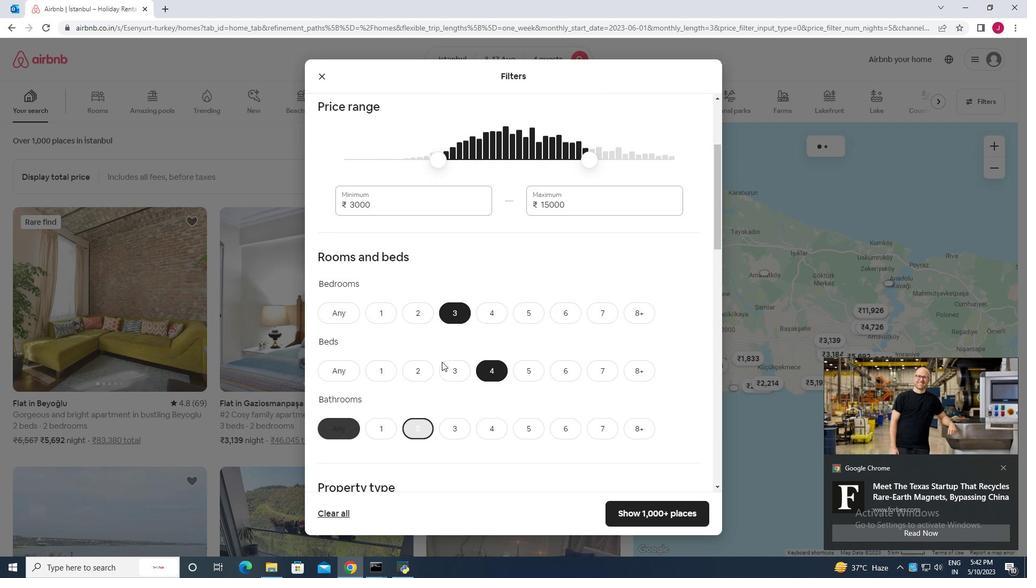 
Action: Mouse moved to (359, 375)
Screenshot: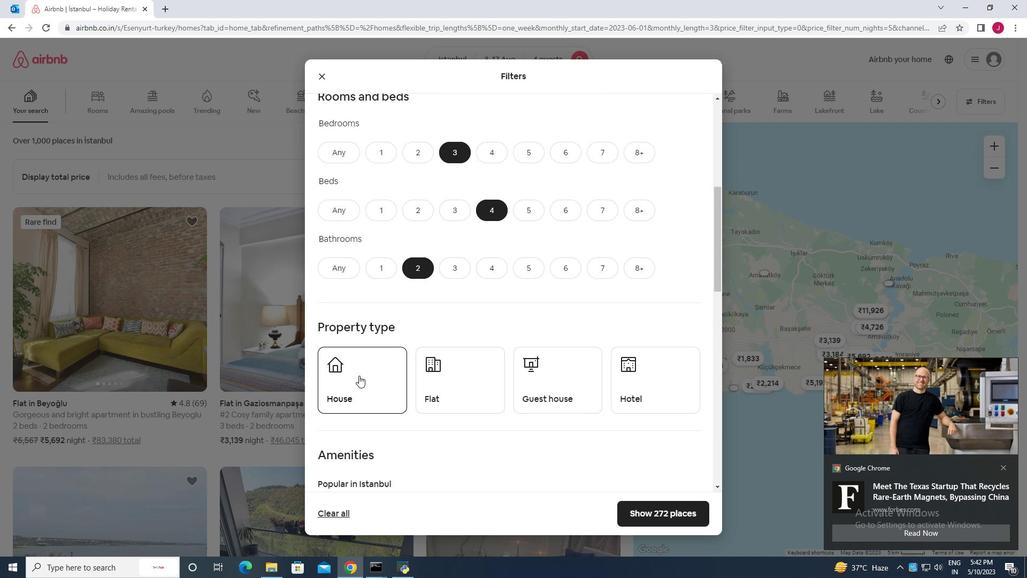 
Action: Mouse pressed left at (359, 375)
Screenshot: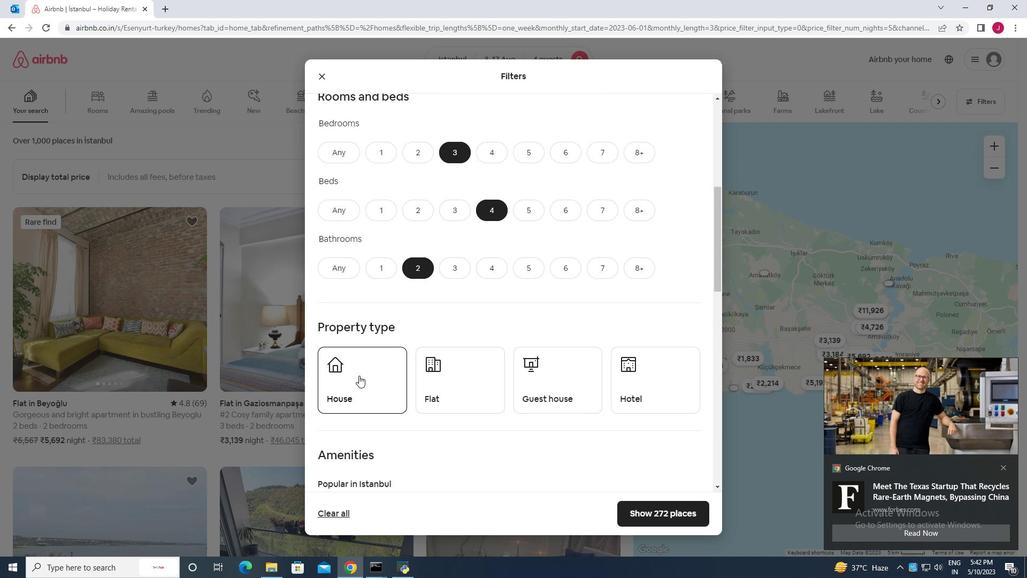 
Action: Mouse moved to (428, 381)
Screenshot: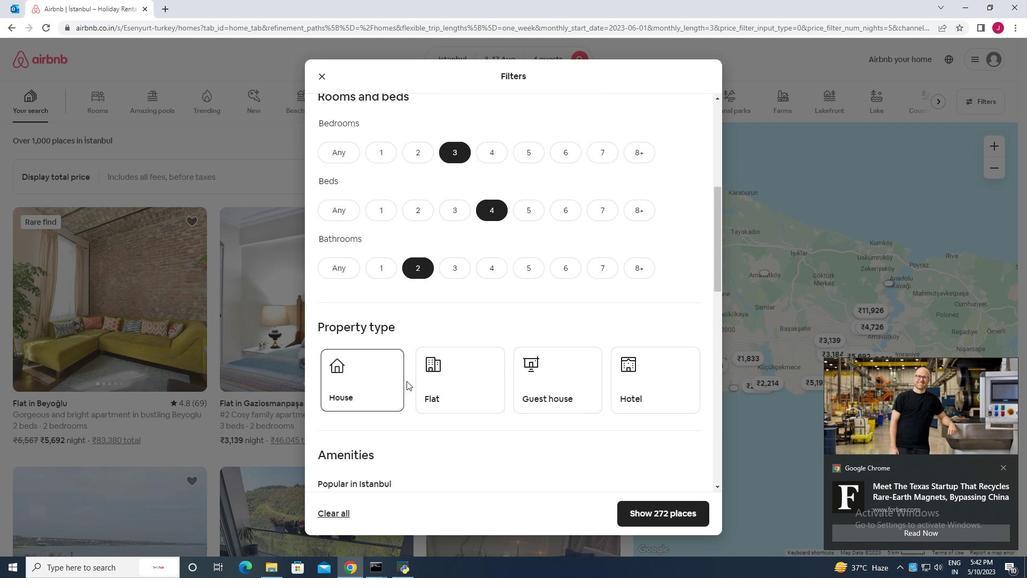 
Action: Mouse pressed left at (428, 381)
Screenshot: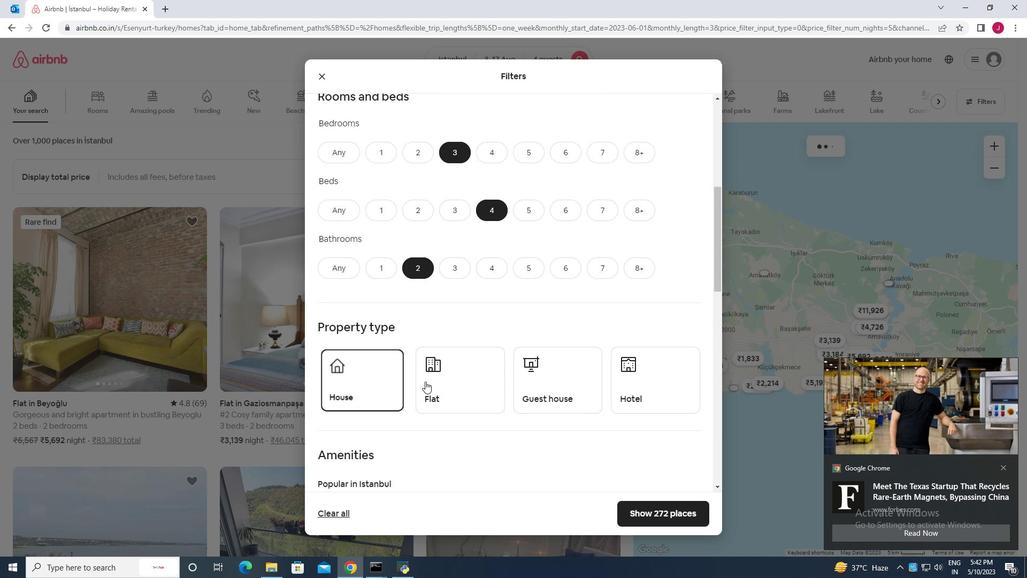 
Action: Mouse moved to (535, 386)
Screenshot: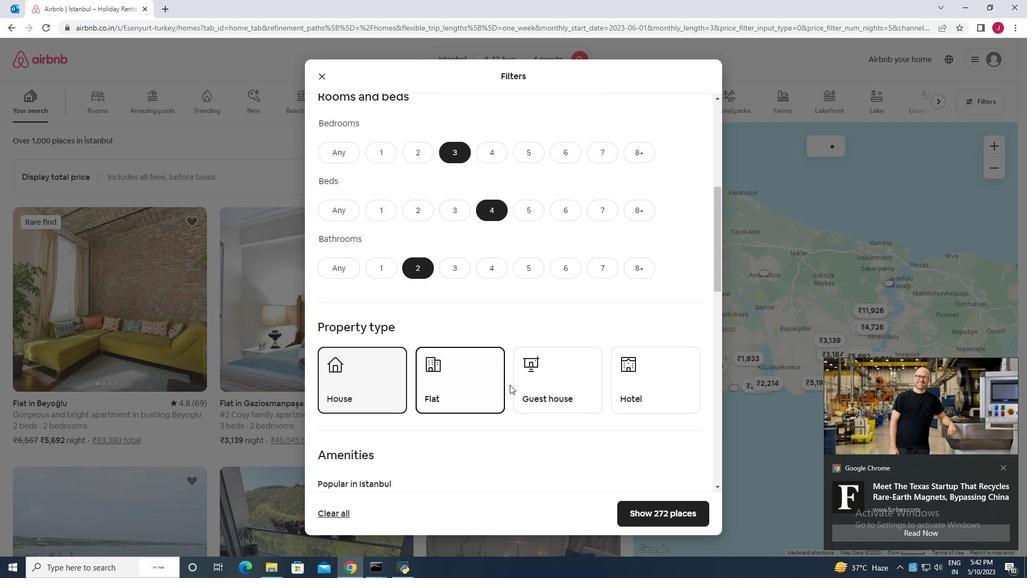 
Action: Mouse pressed left at (535, 386)
Screenshot: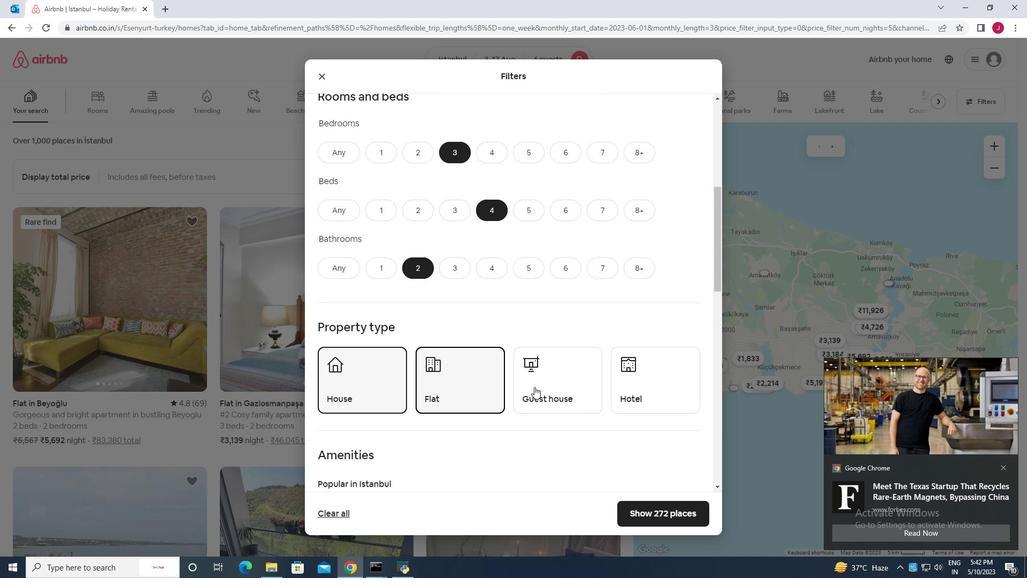 
Action: Mouse moved to (510, 352)
Screenshot: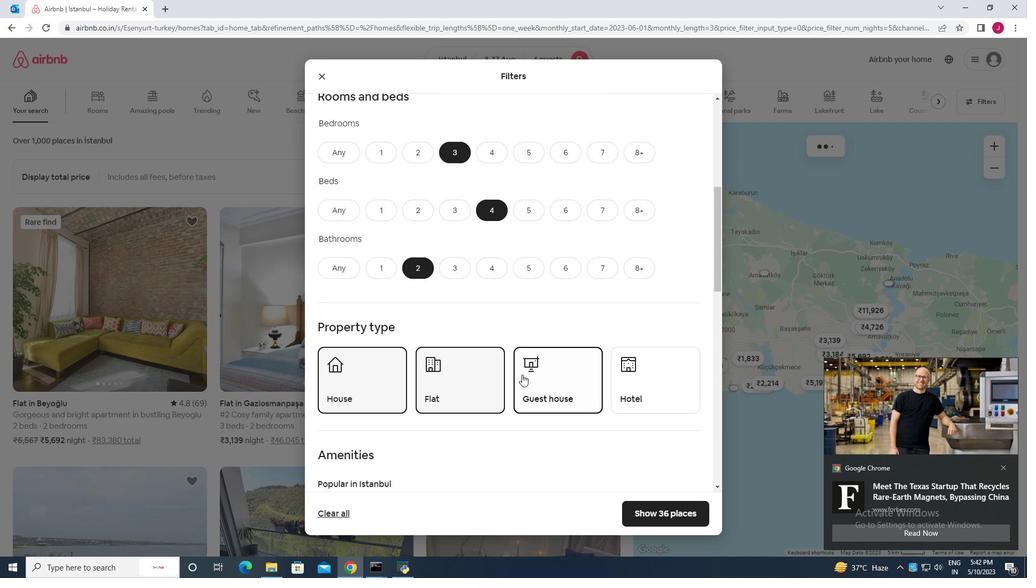 
Action: Mouse scrolled (510, 352) with delta (0, 0)
Screenshot: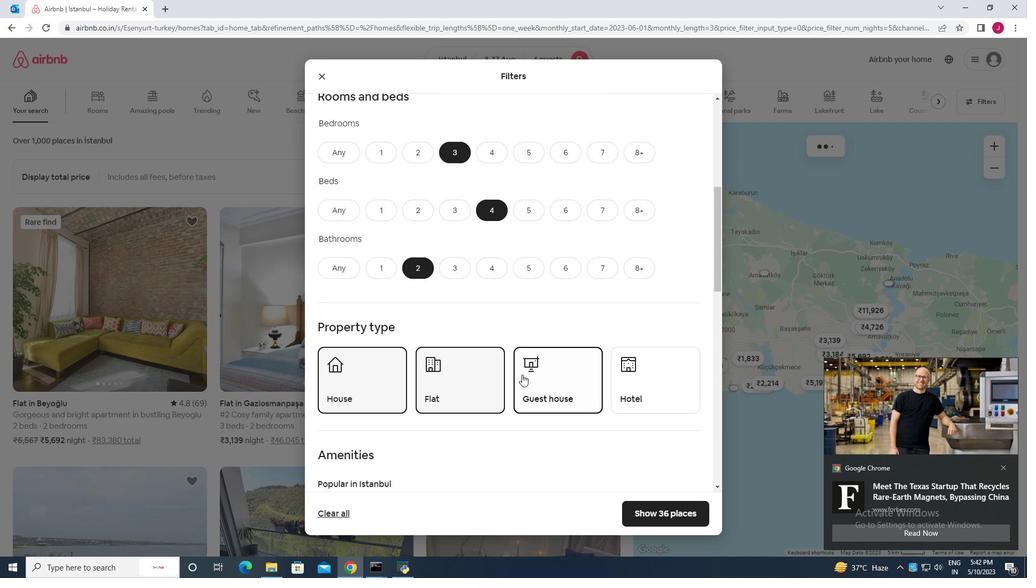 
Action: Mouse scrolled (510, 352) with delta (0, 0)
Screenshot: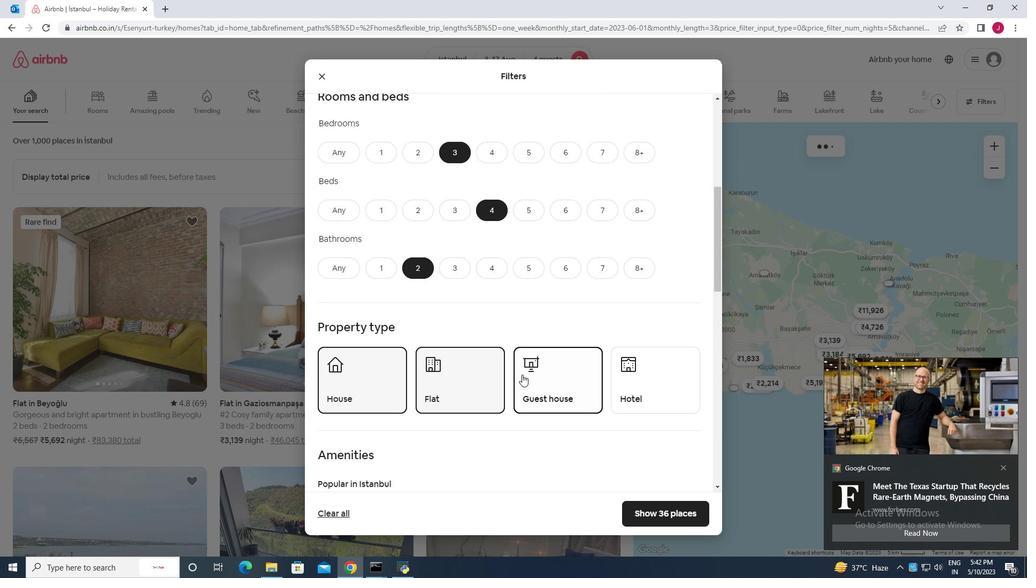 
Action: Mouse moved to (443, 356)
Screenshot: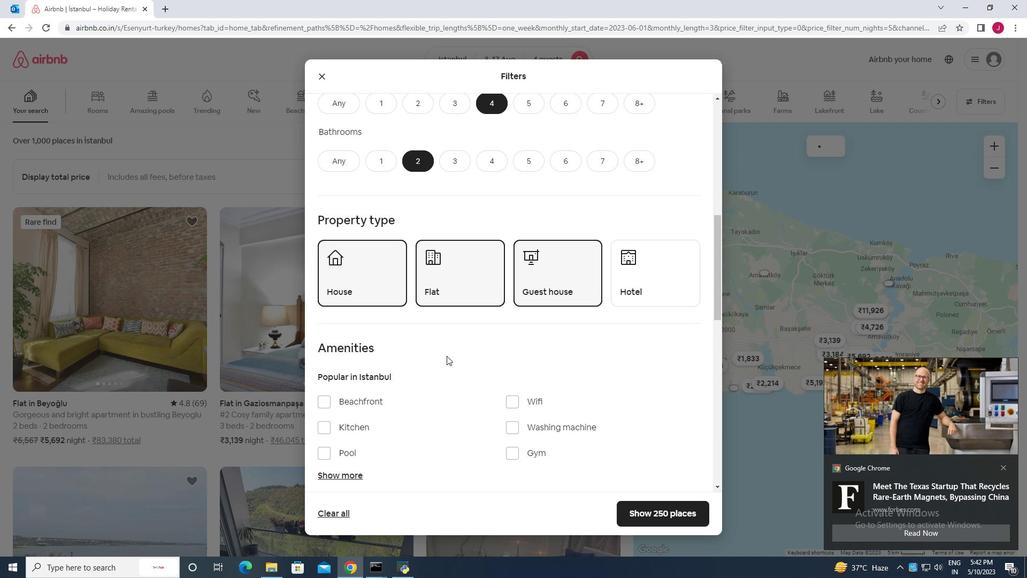 
Action: Mouse scrolled (443, 356) with delta (0, 0)
Screenshot: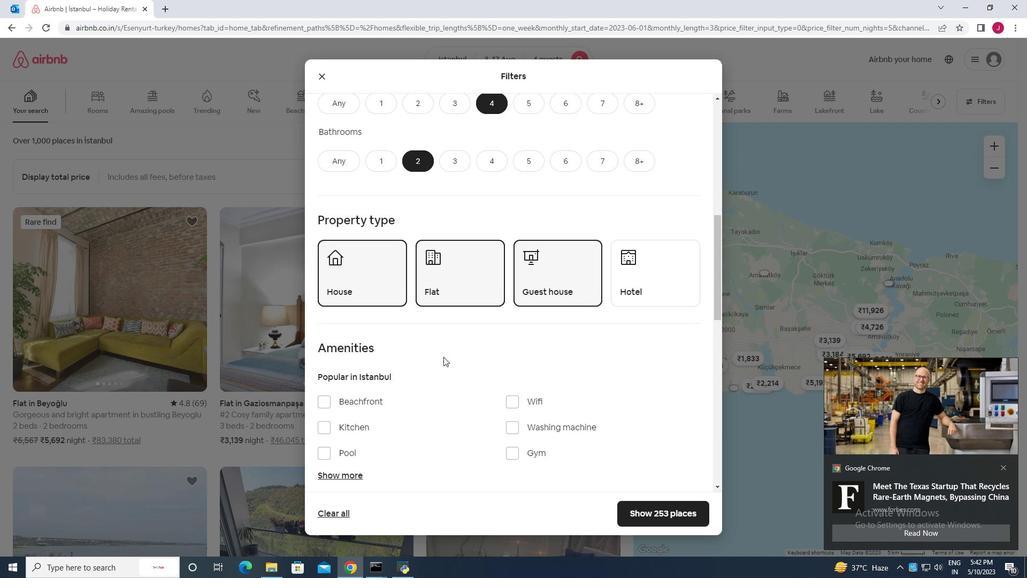 
Action: Mouse moved to (443, 356)
Screenshot: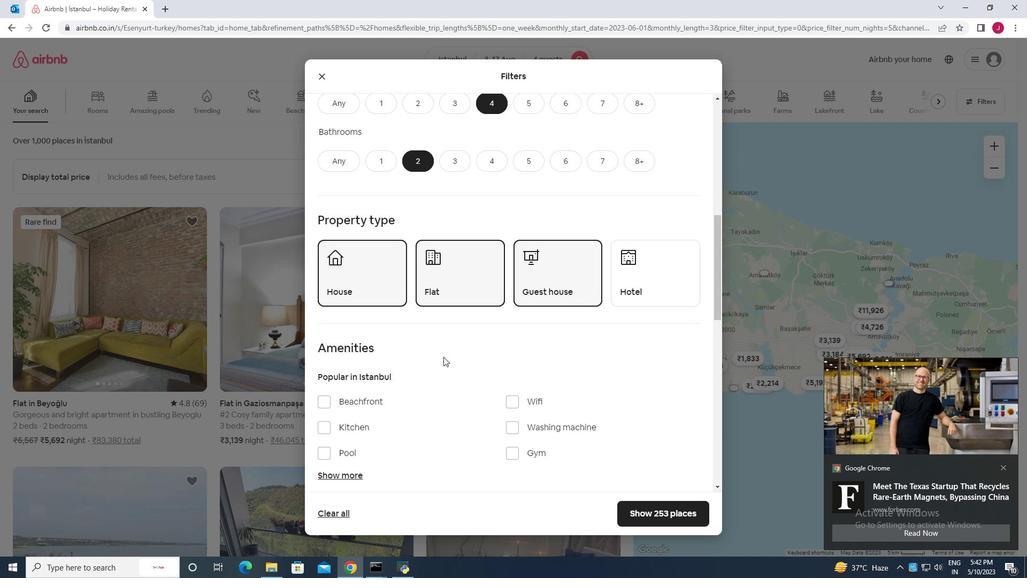 
Action: Mouse scrolled (443, 356) with delta (0, 0)
Screenshot: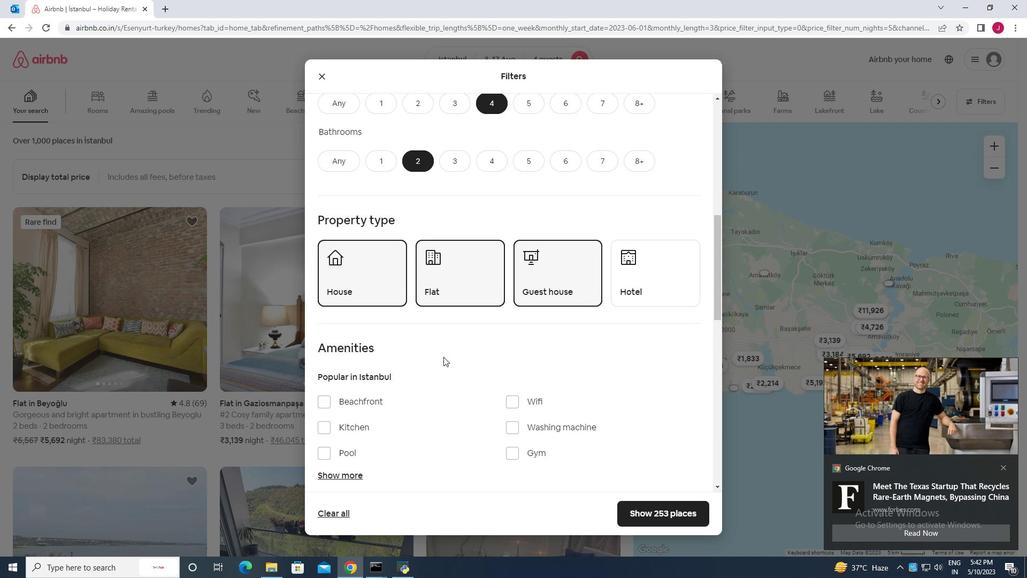 
Action: Mouse moved to (359, 366)
Screenshot: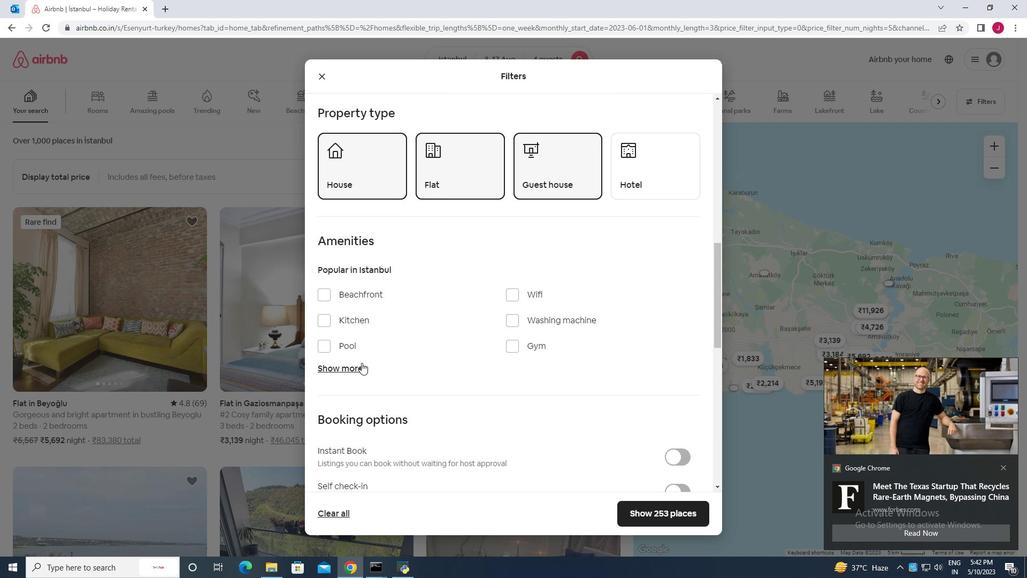 
Action: Mouse pressed left at (359, 366)
Screenshot: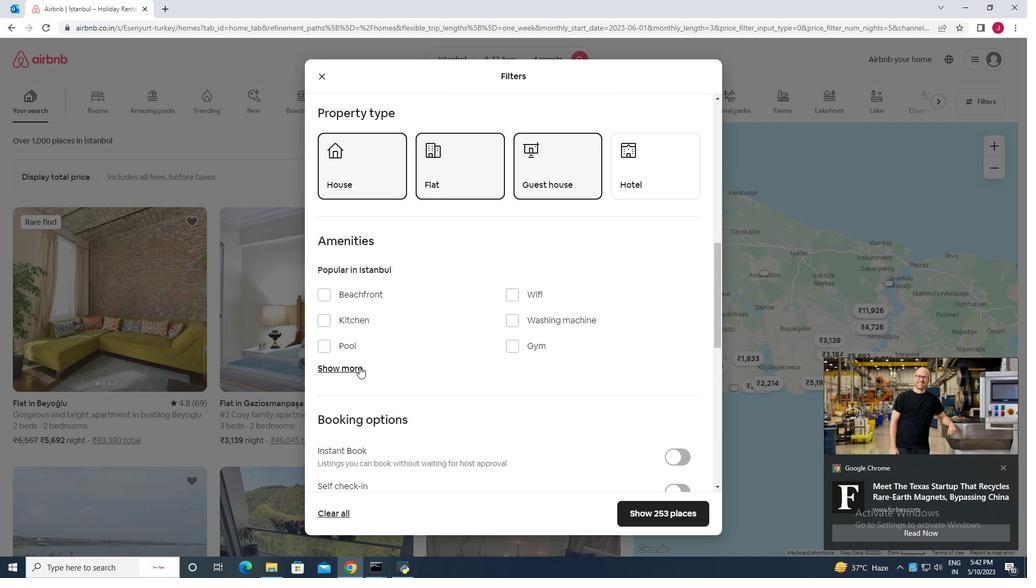 
Action: Mouse moved to (466, 230)
Screenshot: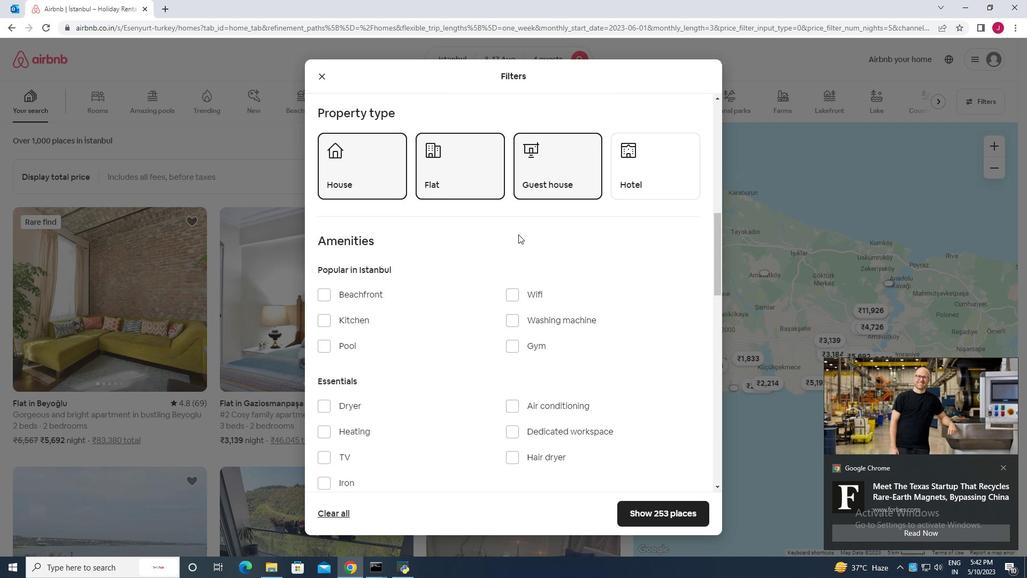 
Action: Mouse scrolled (466, 230) with delta (0, 0)
Screenshot: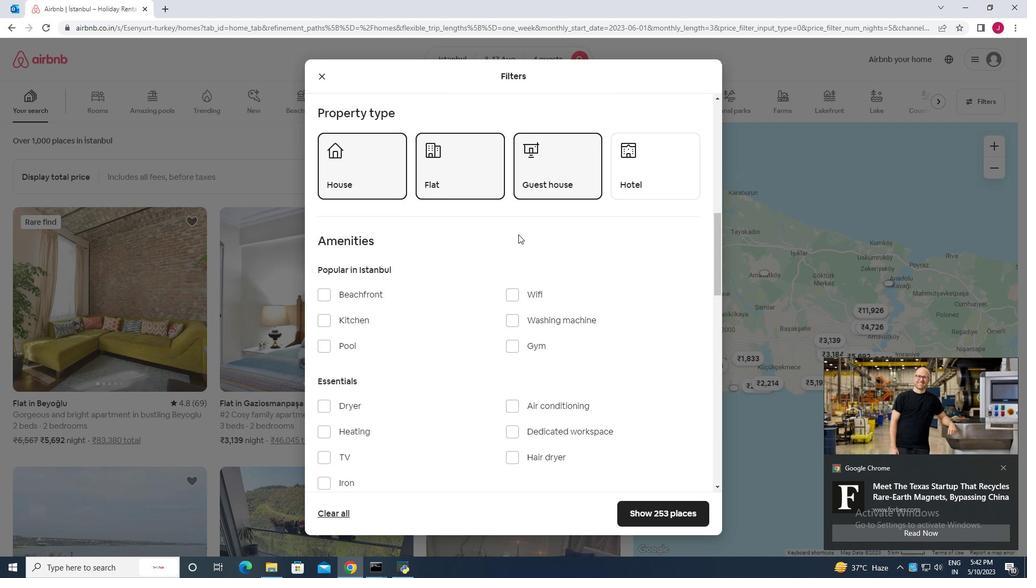 
Action: Mouse scrolled (466, 230) with delta (0, 0)
Screenshot: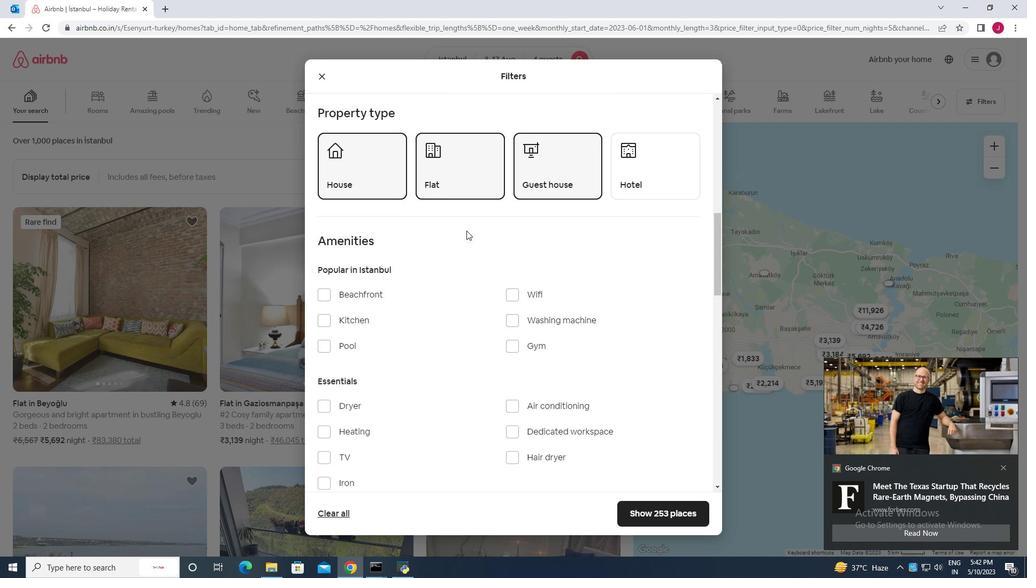 
Action: Mouse moved to (520, 211)
Screenshot: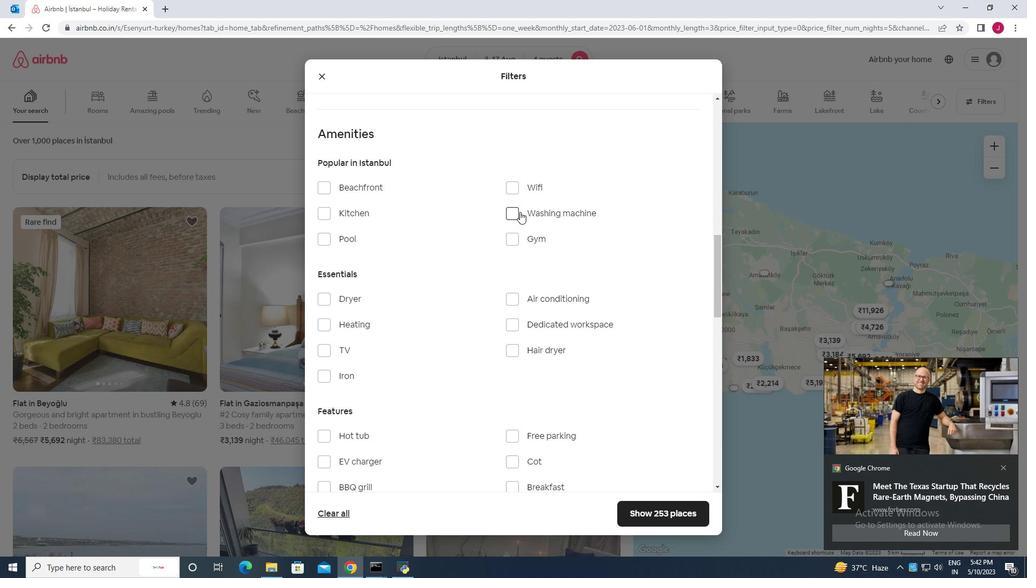 
Action: Mouse pressed left at (520, 211)
Screenshot: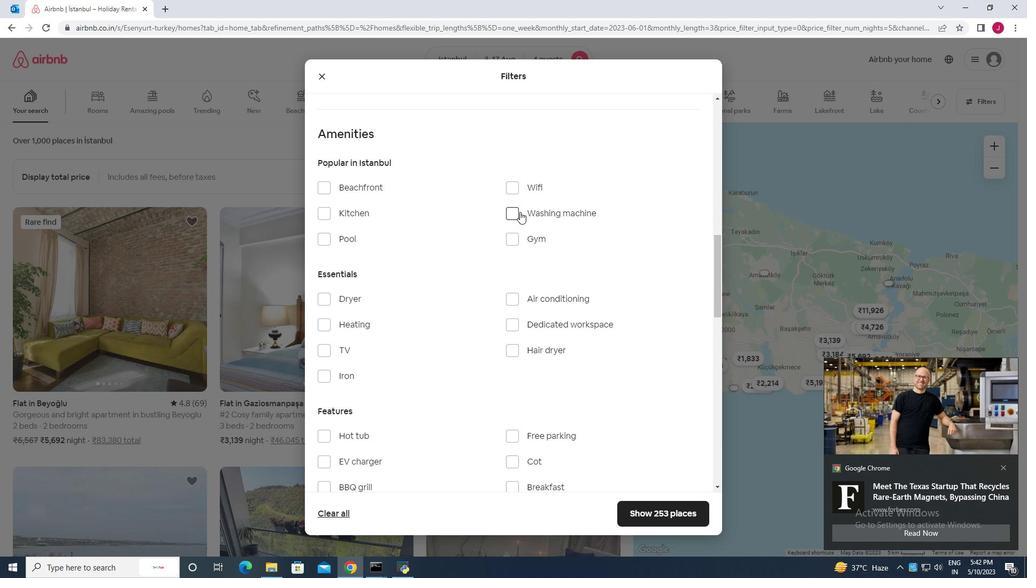 
Action: Mouse moved to (436, 250)
Screenshot: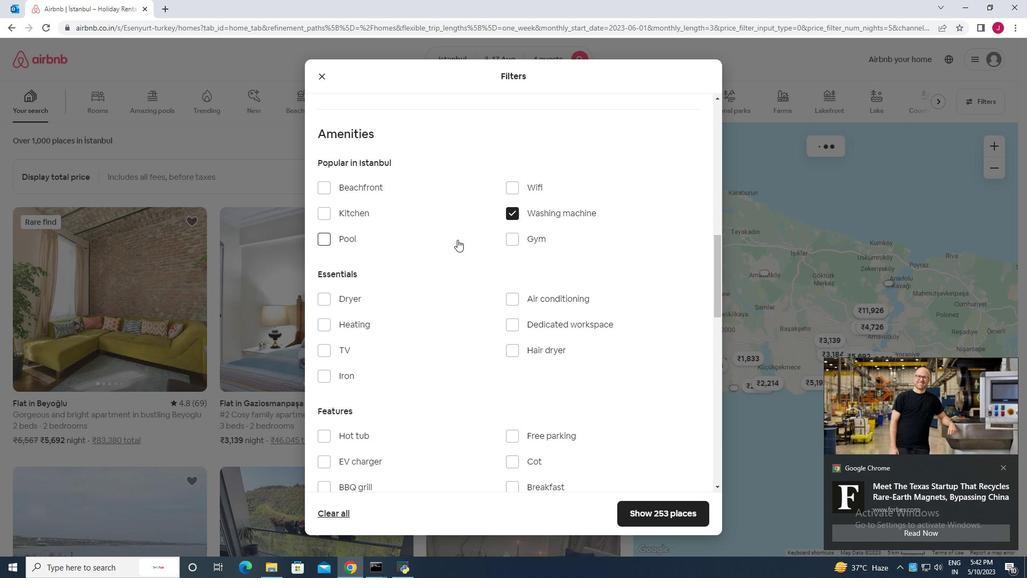 
Action: Mouse scrolled (436, 249) with delta (0, 0)
Screenshot: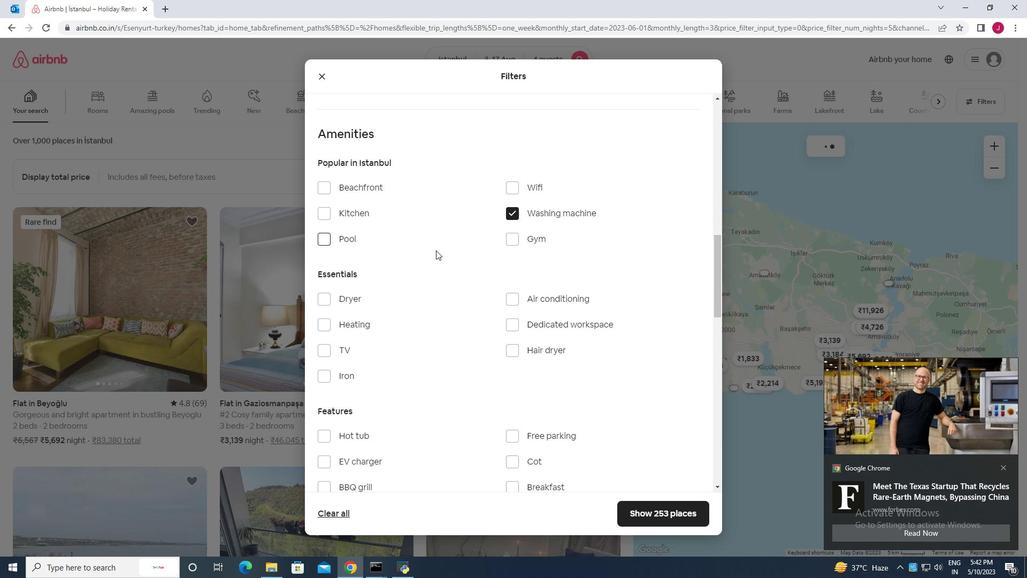 
Action: Mouse scrolled (436, 249) with delta (0, 0)
Screenshot: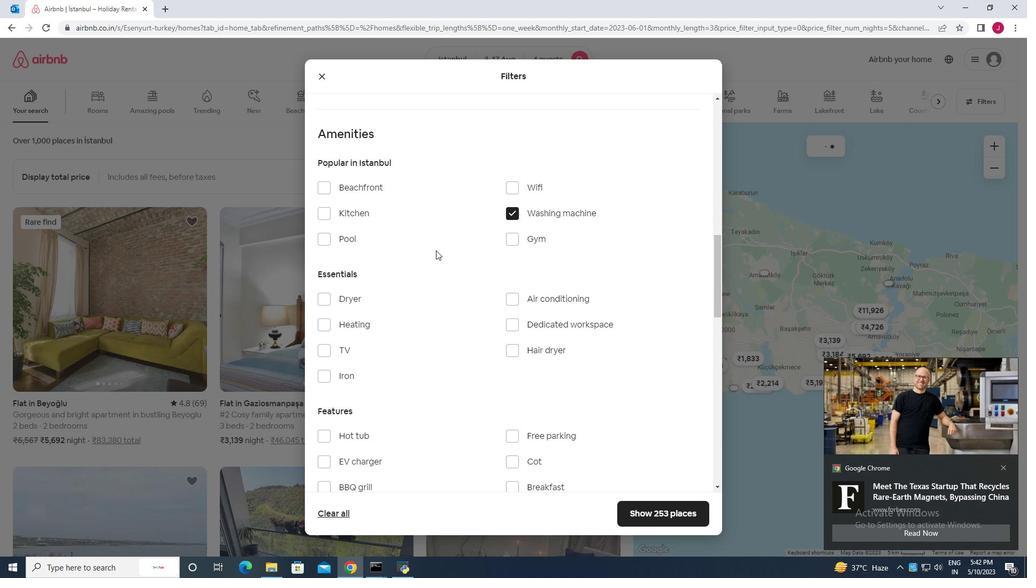 
Action: Mouse scrolled (436, 249) with delta (0, 0)
Screenshot: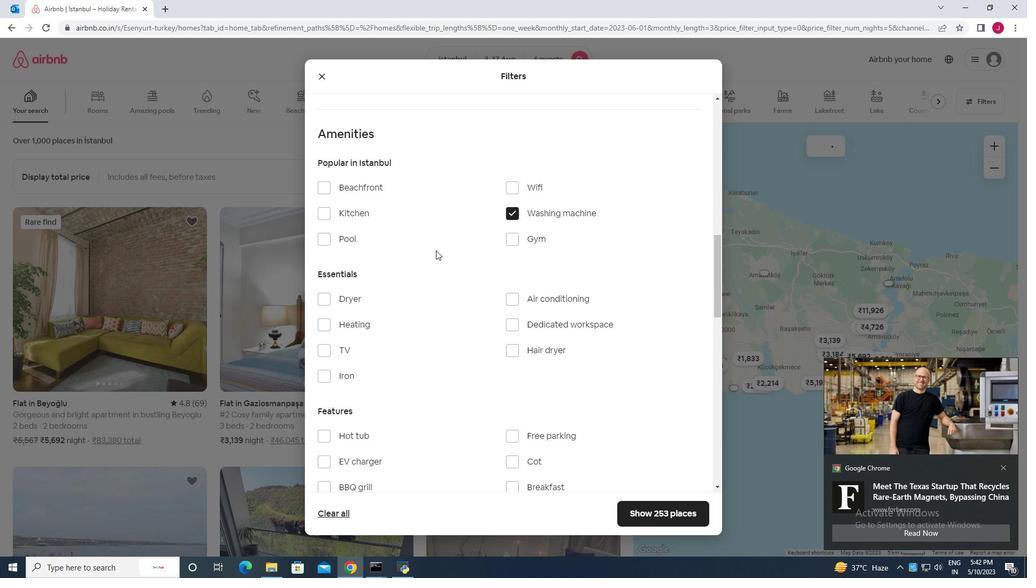
Action: Mouse moved to (436, 251)
Screenshot: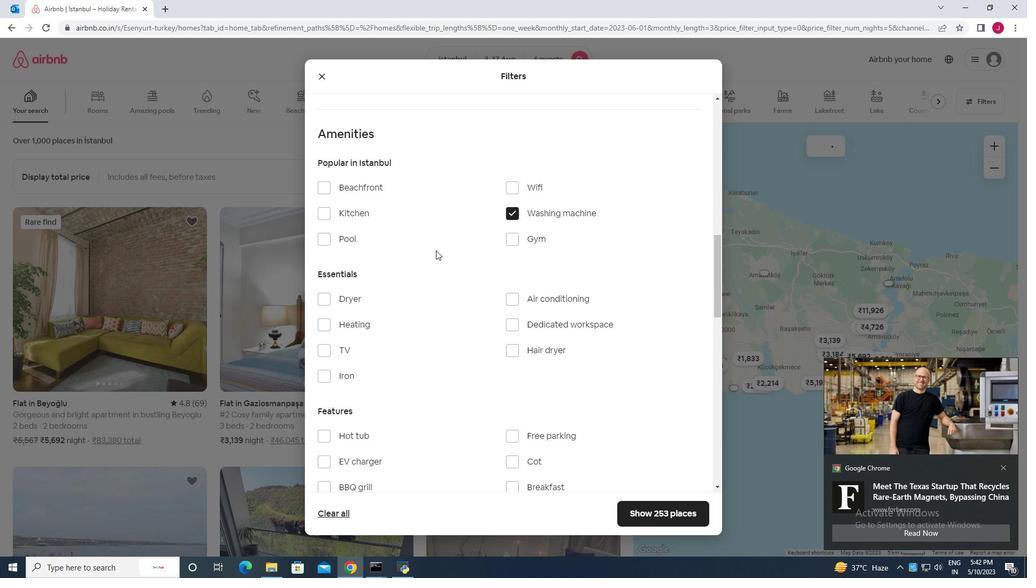 
Action: Mouse scrolled (436, 250) with delta (0, 0)
Screenshot: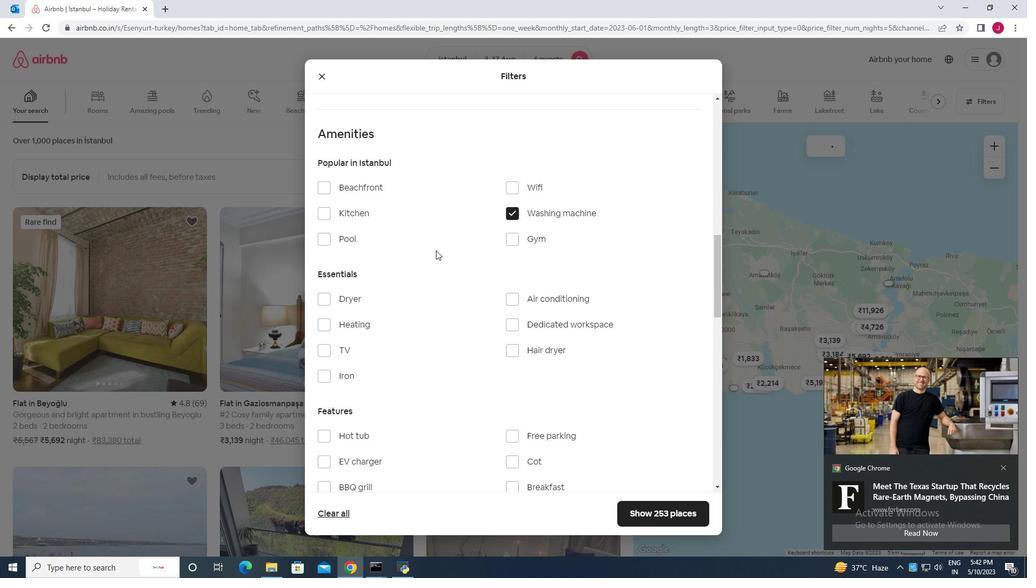 
Action: Mouse moved to (436, 253)
Screenshot: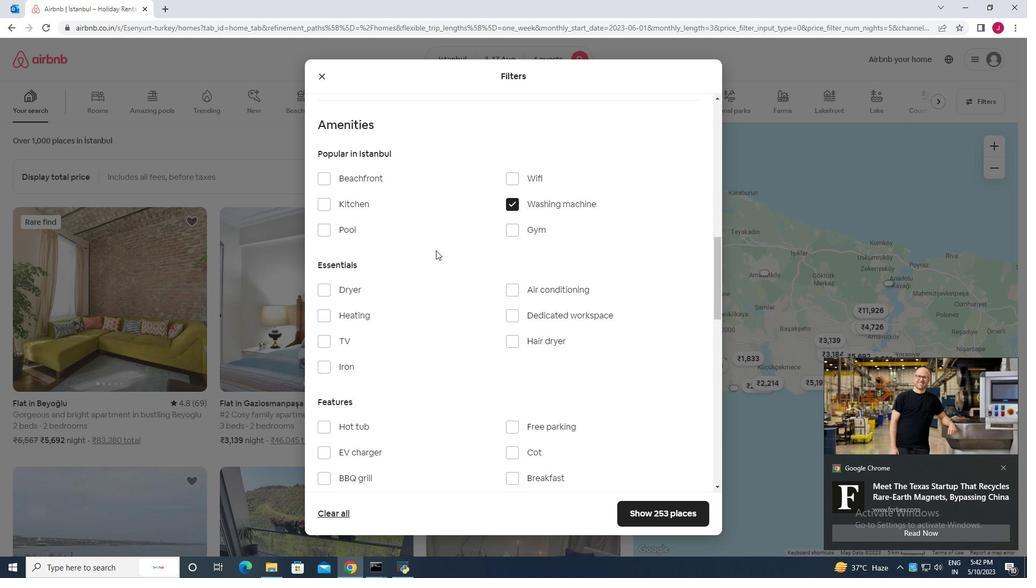 
Action: Mouse scrolled (436, 252) with delta (0, 0)
Screenshot: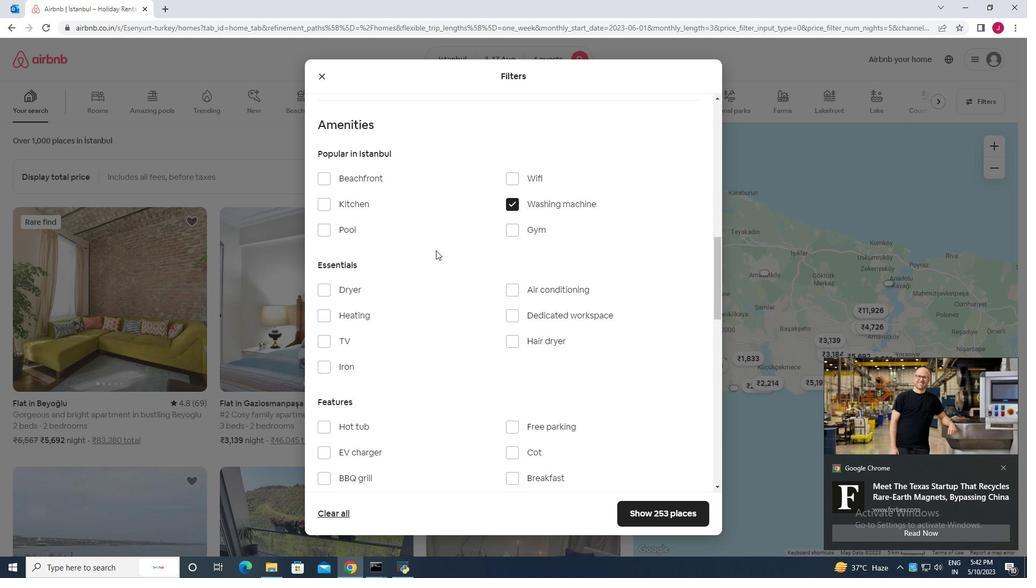 
Action: Mouse moved to (436, 255)
Screenshot: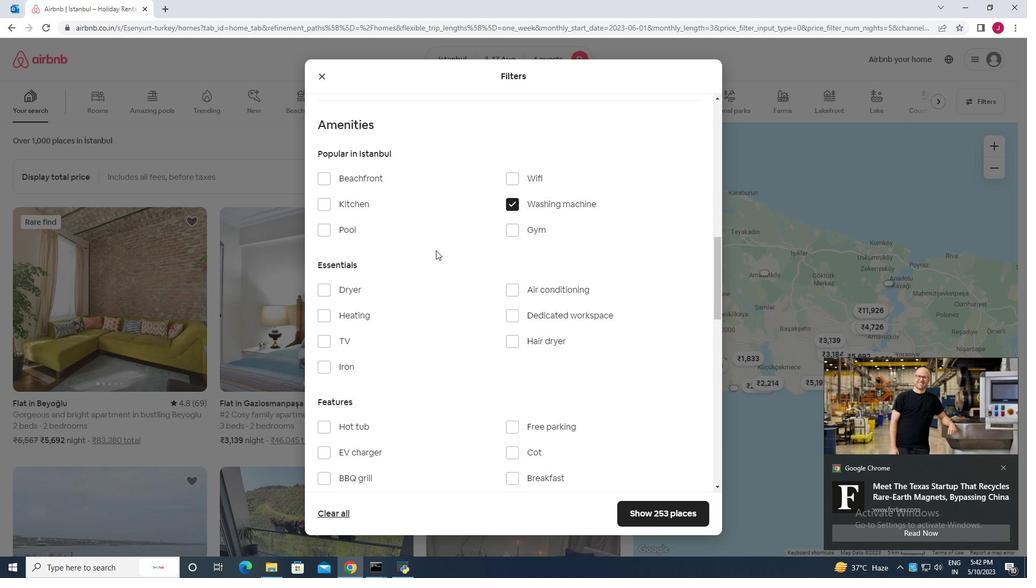 
Action: Mouse scrolled (436, 254) with delta (0, 0)
Screenshot: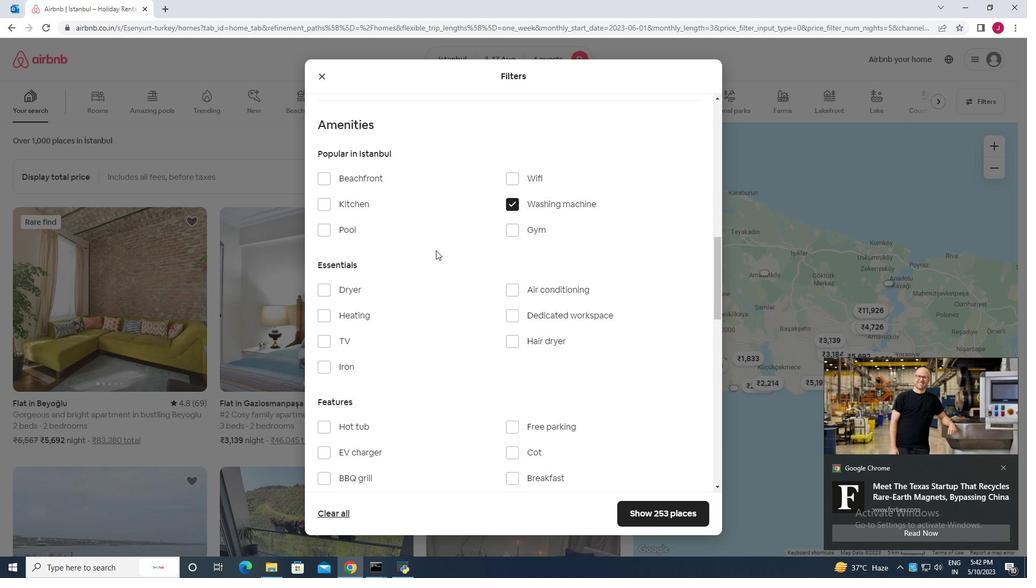 
Action: Mouse moved to (464, 261)
Screenshot: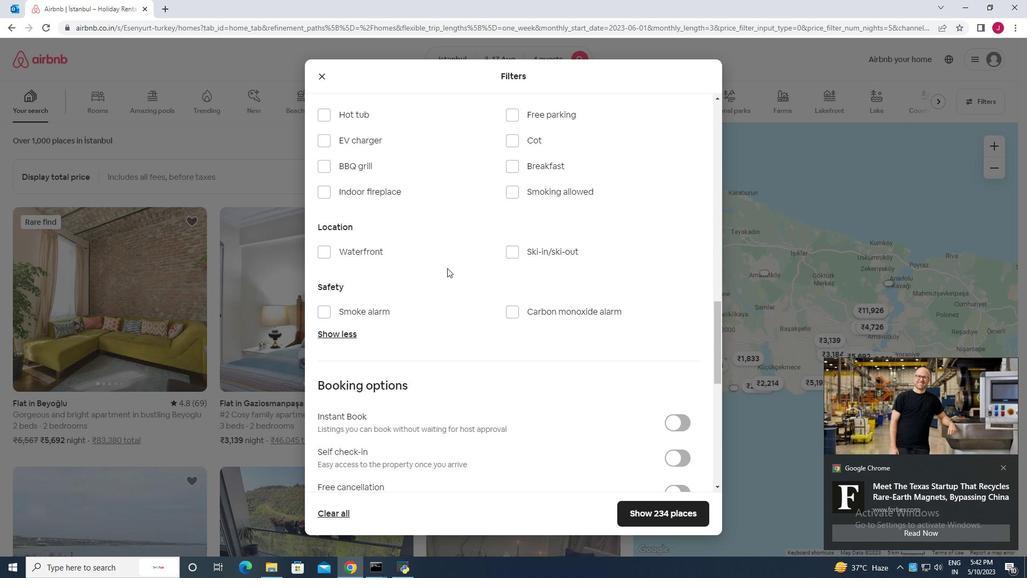 
Action: Mouse scrolled (464, 261) with delta (0, 0)
Screenshot: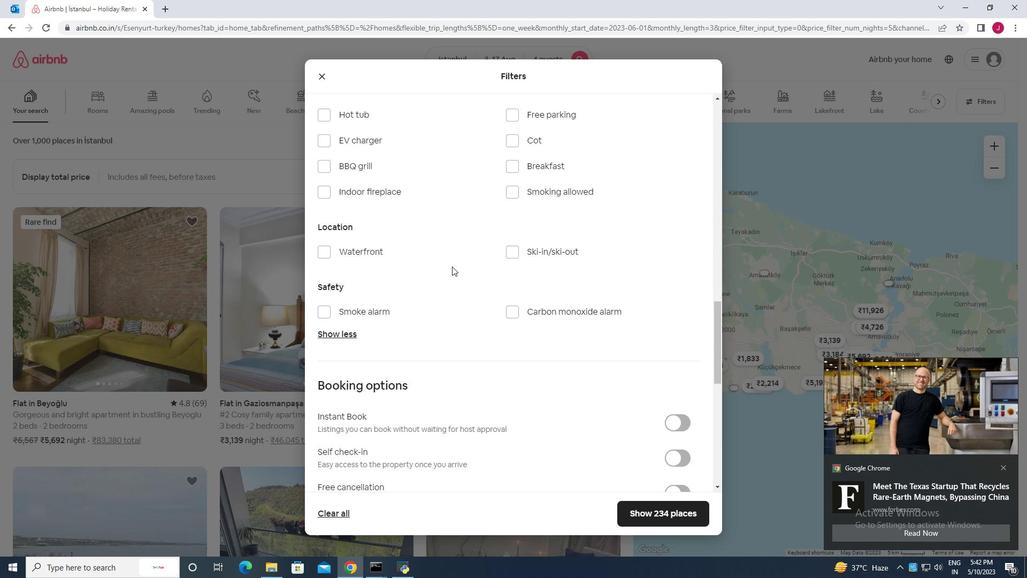 
Action: Mouse scrolled (464, 261) with delta (0, 0)
Screenshot: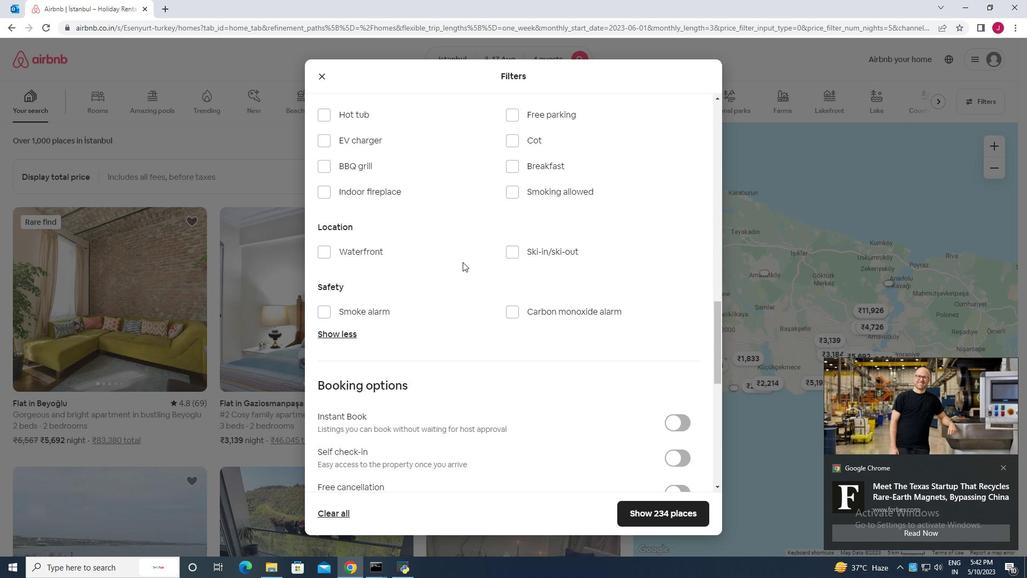 
Action: Mouse moved to (671, 349)
Screenshot: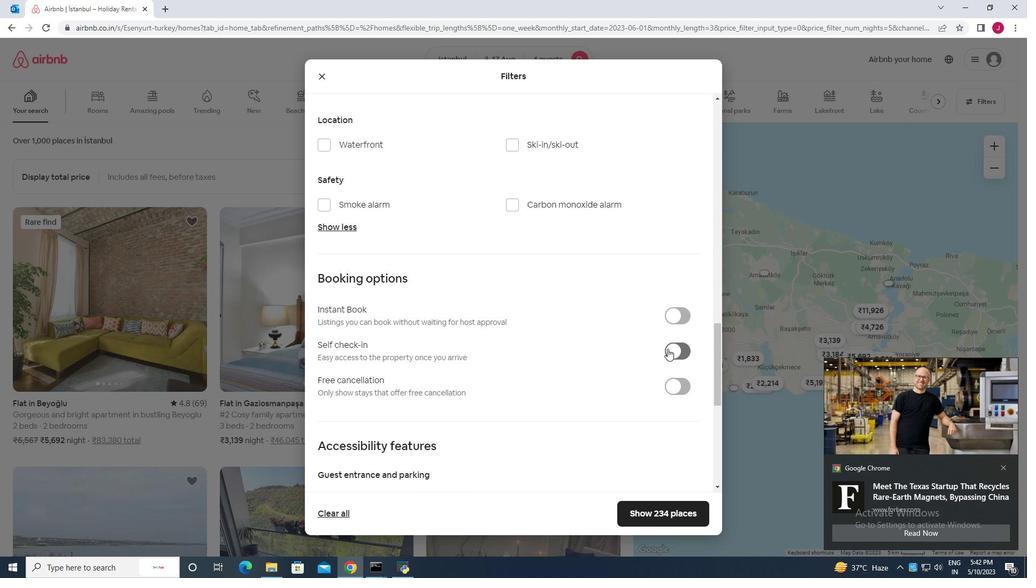
Action: Mouse pressed left at (671, 349)
Screenshot: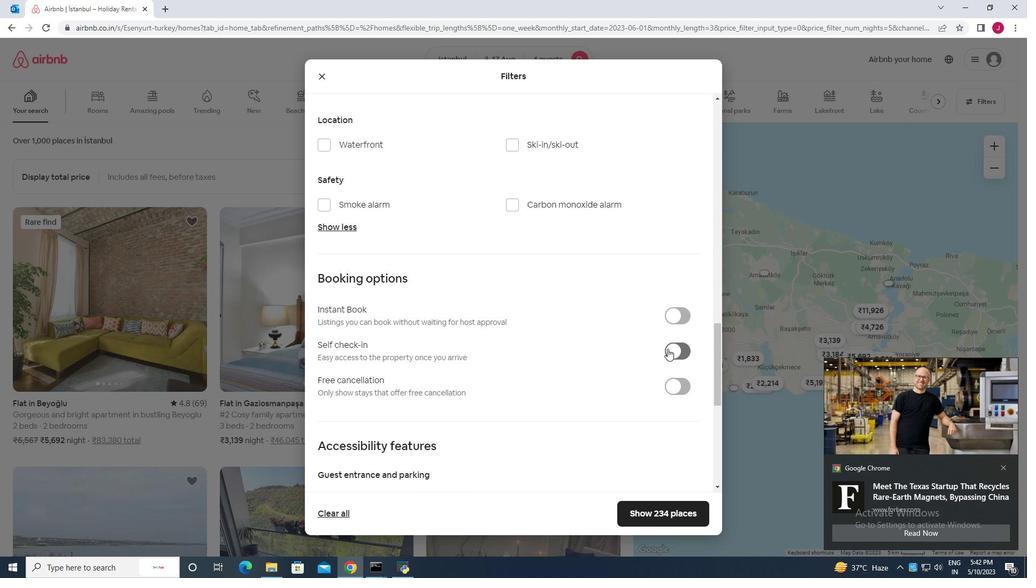 
Action: Mouse moved to (537, 339)
Screenshot: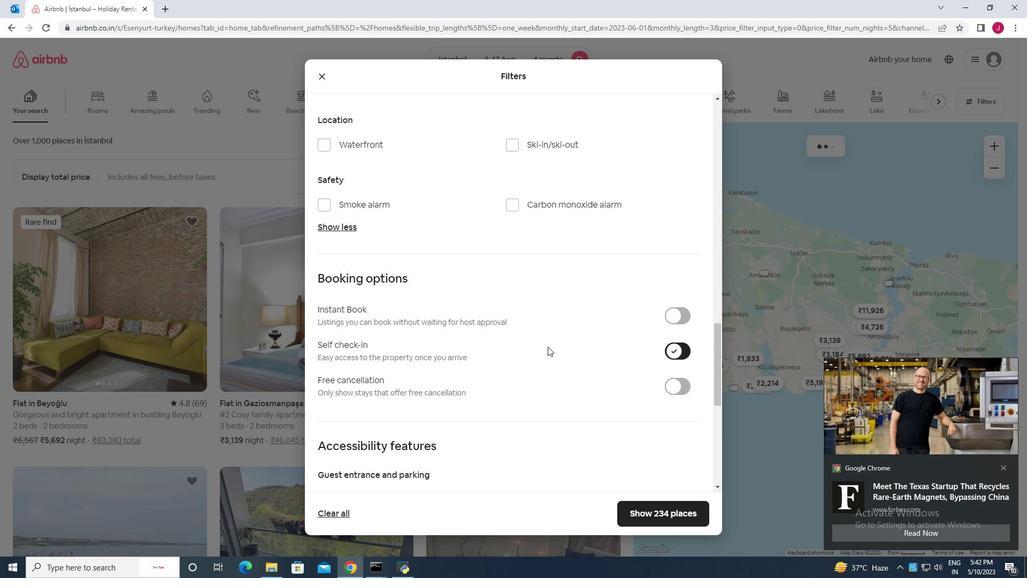
Action: Mouse scrolled (537, 338) with delta (0, 0)
Screenshot: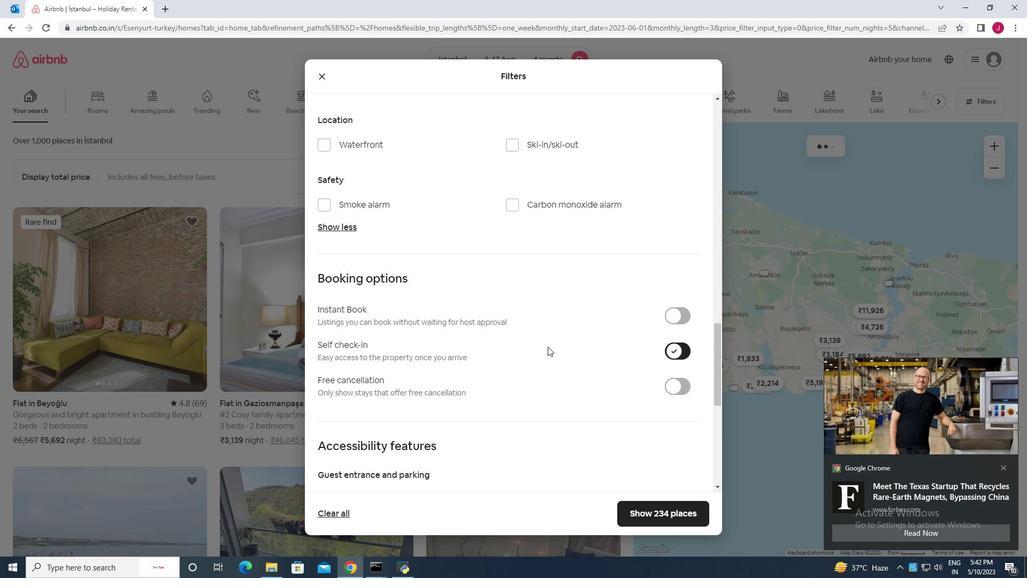 
Action: Mouse scrolled (537, 338) with delta (0, 0)
Screenshot: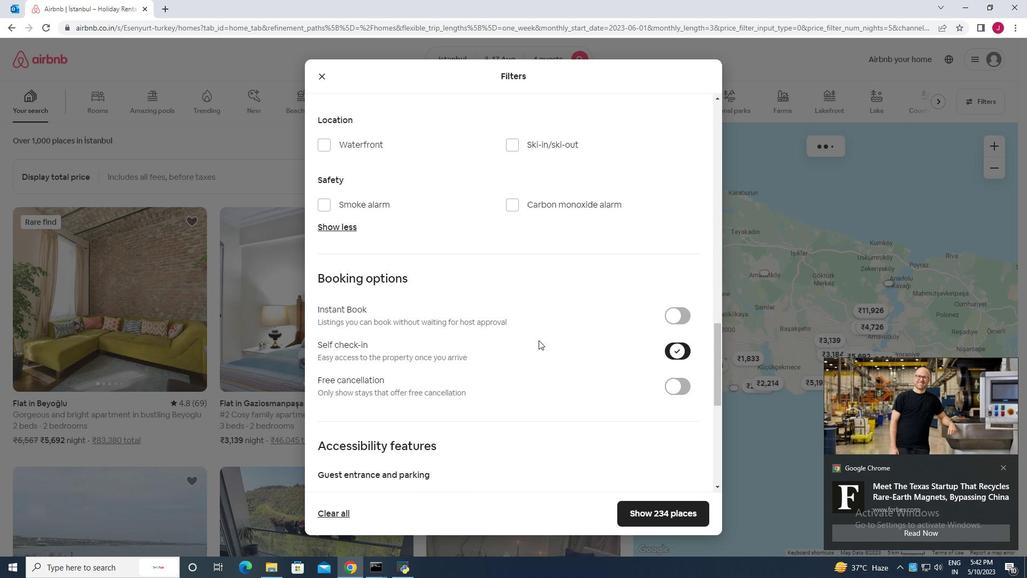 
Action: Mouse scrolled (537, 338) with delta (0, 0)
Screenshot: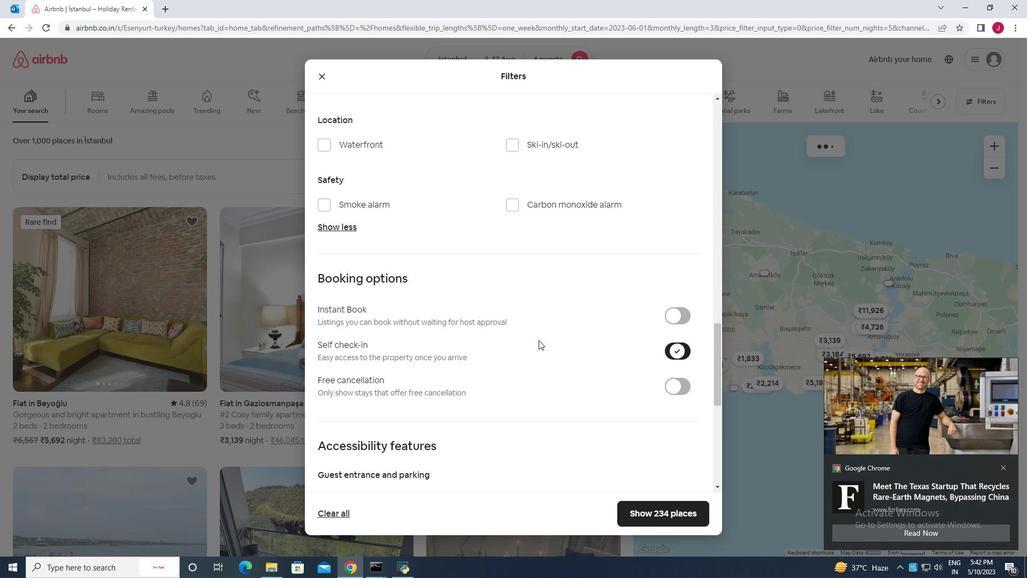 
Action: Mouse moved to (526, 335)
Screenshot: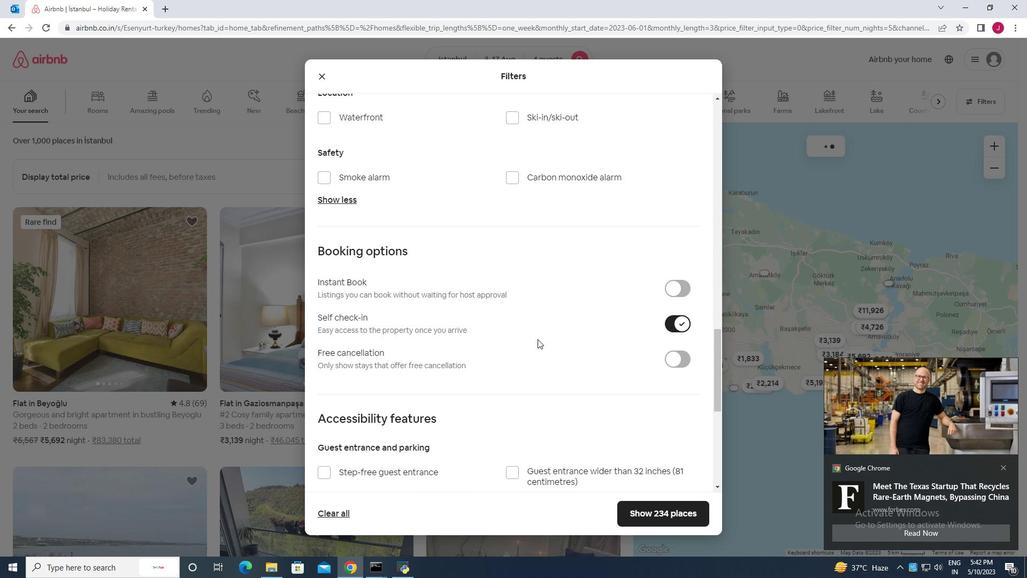 
Action: Mouse scrolled (526, 335) with delta (0, 0)
Screenshot: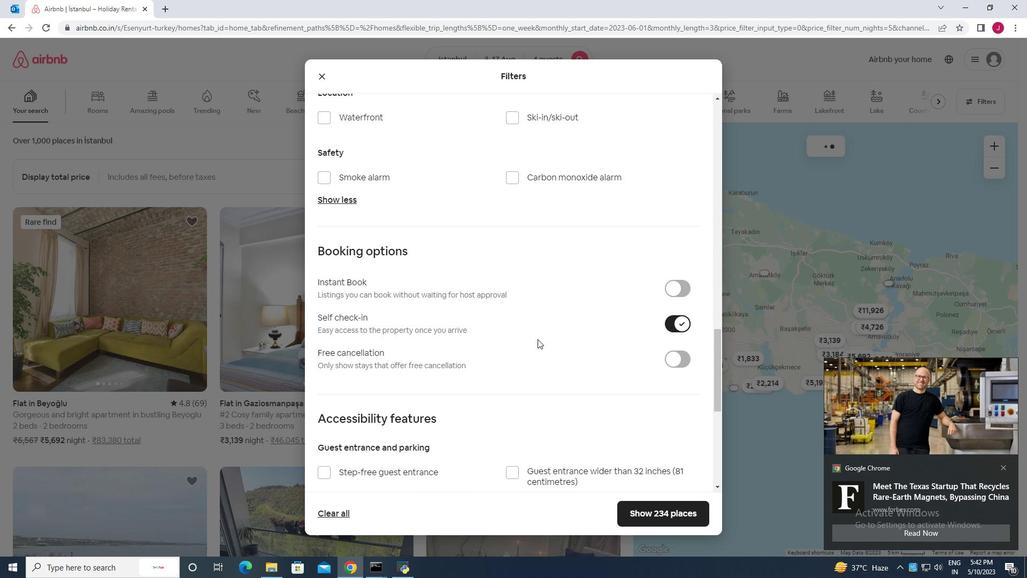 
Action: Mouse scrolled (526, 335) with delta (0, 0)
Screenshot: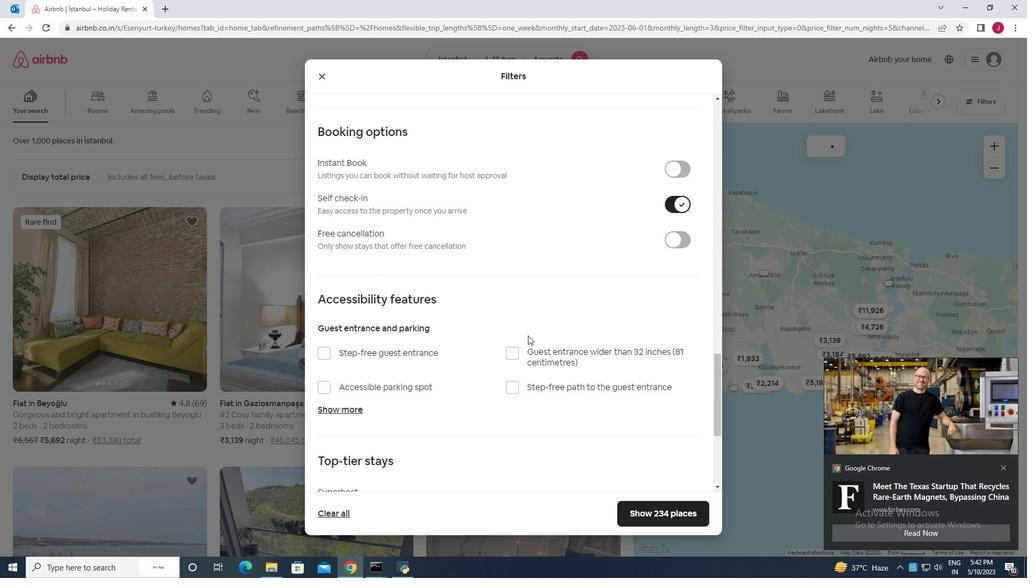 
Action: Mouse moved to (439, 354)
Screenshot: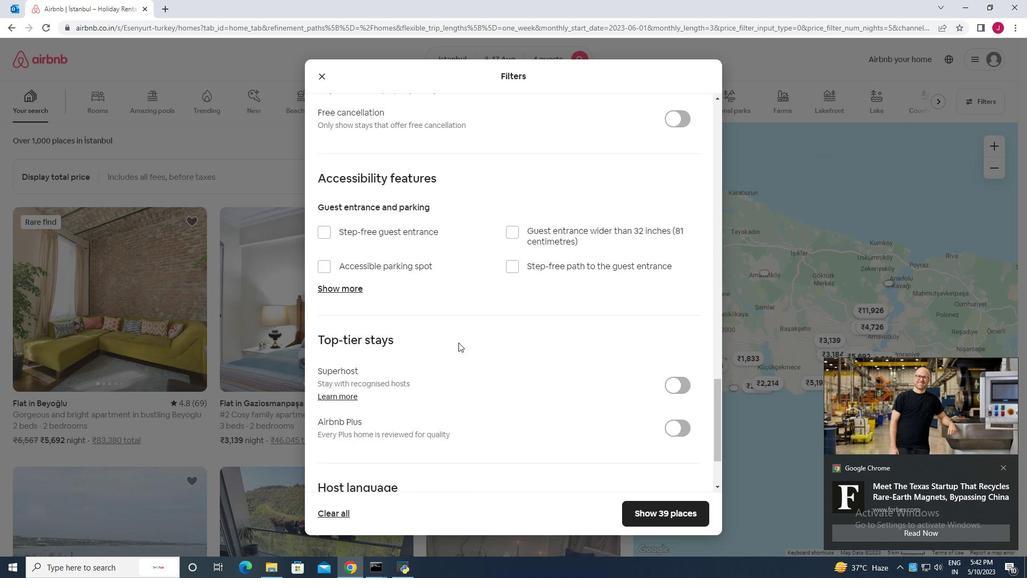 
Action: Mouse scrolled (439, 354) with delta (0, 0)
Screenshot: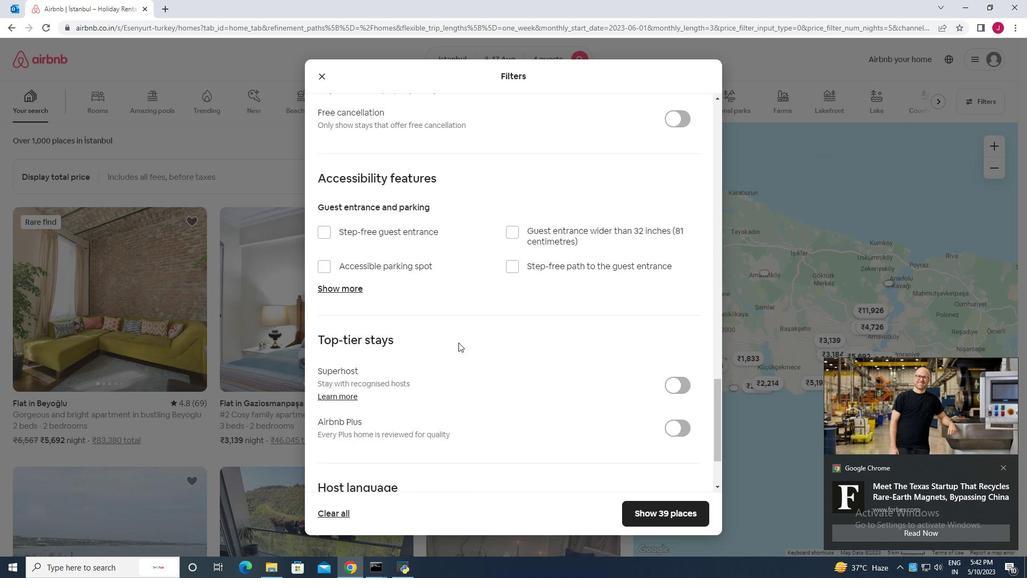
Action: Mouse moved to (439, 354)
Screenshot: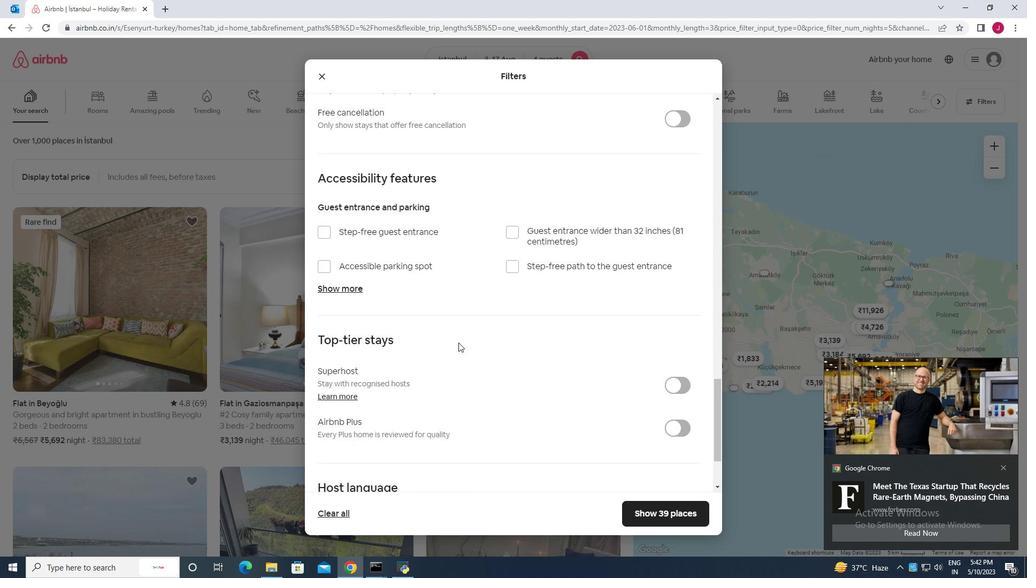 
Action: Mouse scrolled (439, 354) with delta (0, 0)
Screenshot: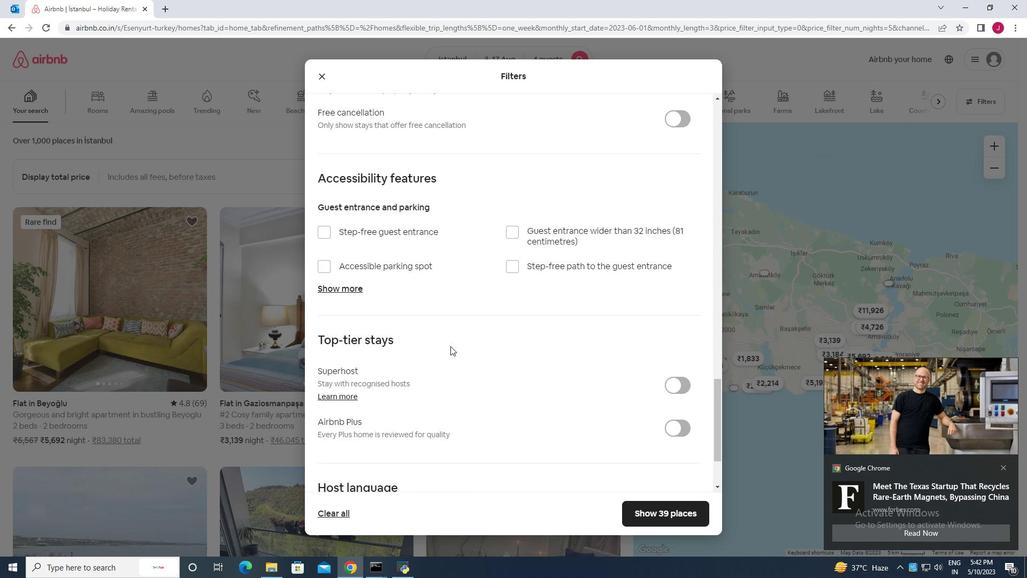 
Action: Mouse scrolled (439, 354) with delta (0, 0)
Screenshot: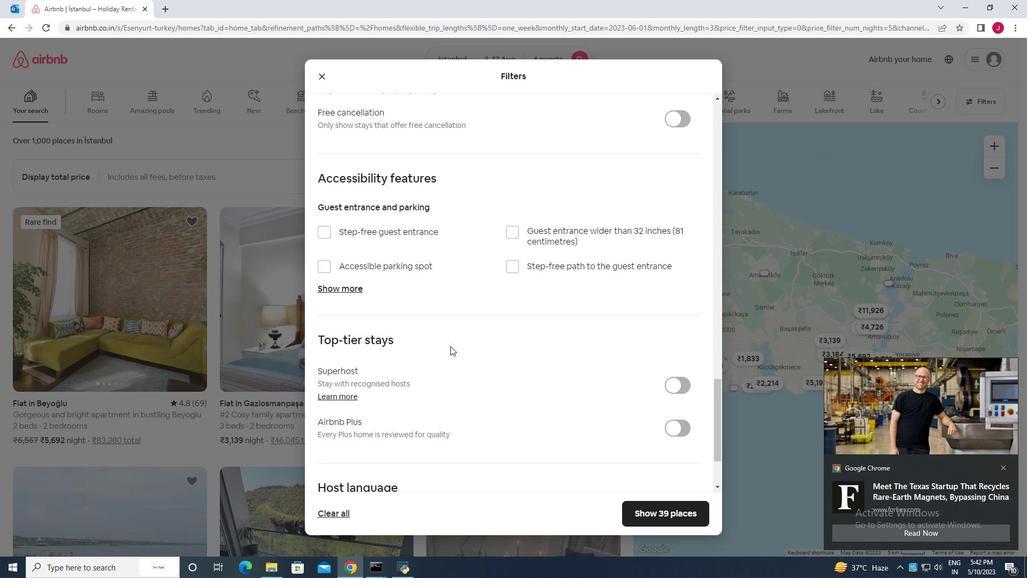 
Action: Mouse moved to (375, 414)
Screenshot: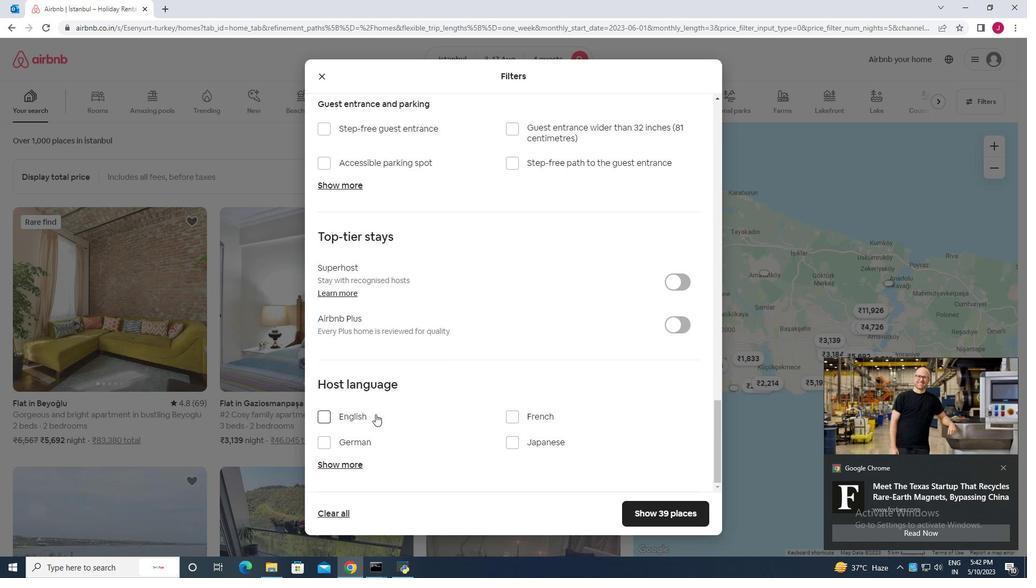 
Action: Mouse pressed left at (375, 414)
Screenshot: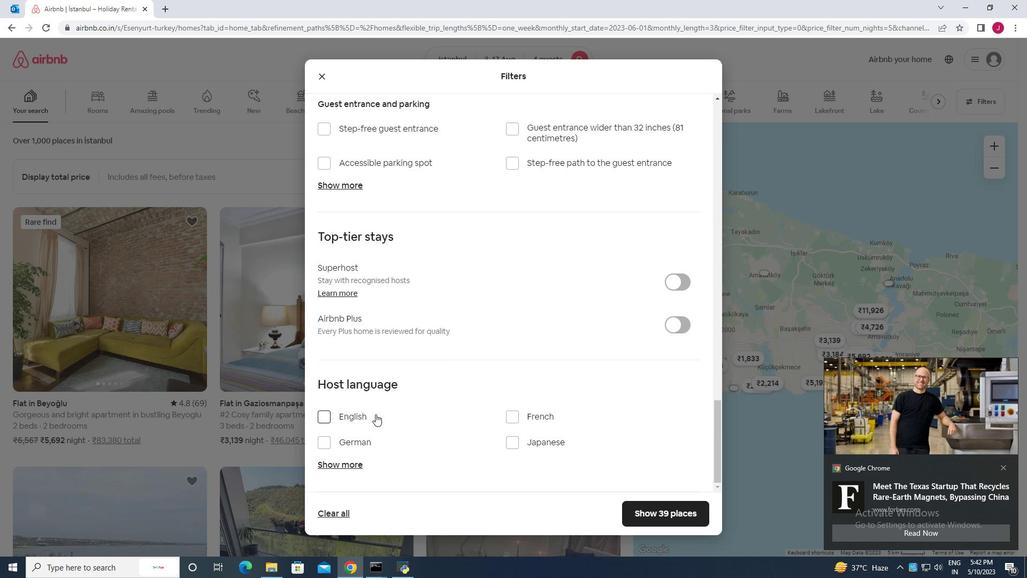 
Action: Mouse moved to (641, 515)
Screenshot: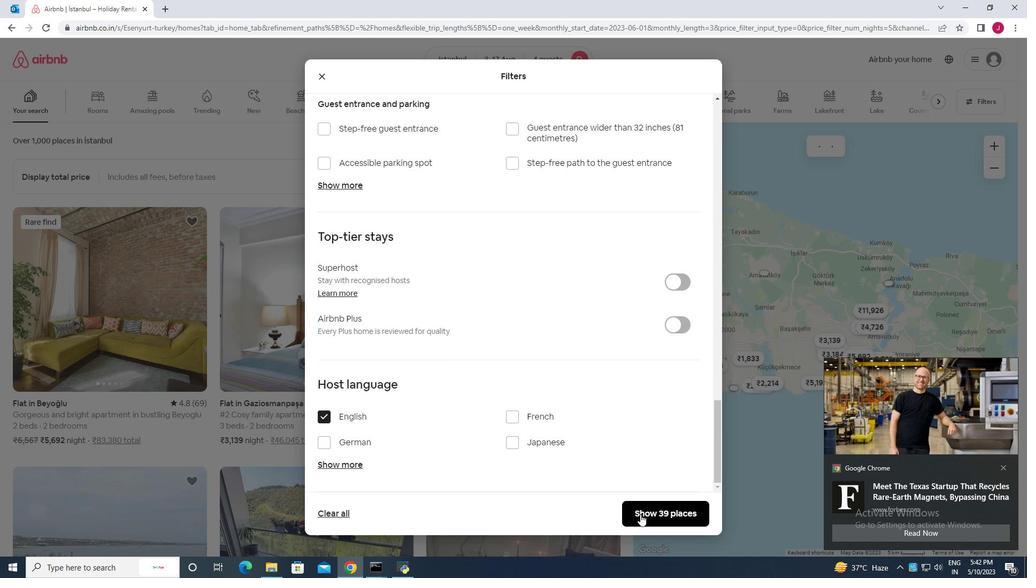 
Action: Mouse pressed left at (641, 515)
Screenshot: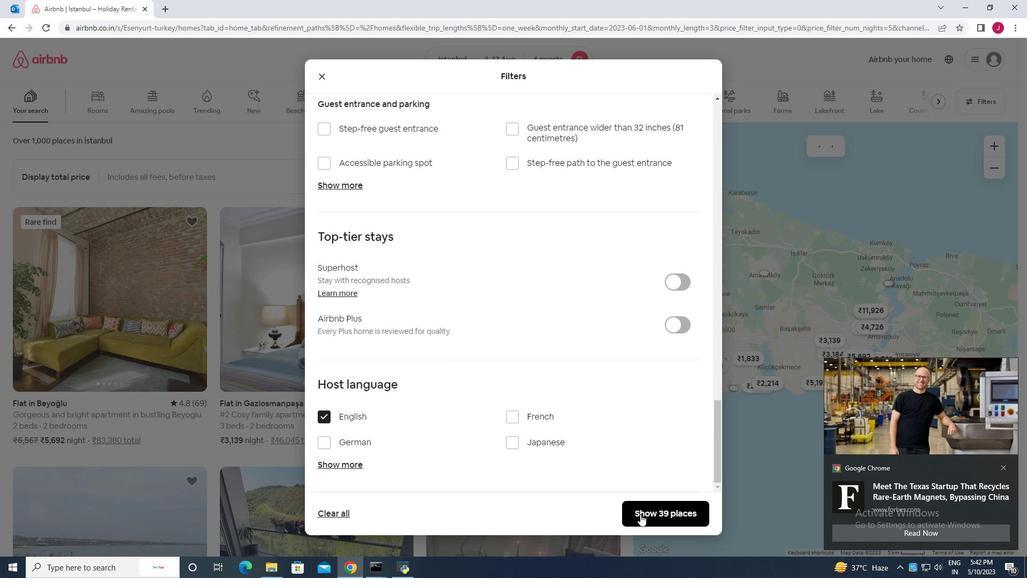 
Action: Mouse moved to (641, 514)
Screenshot: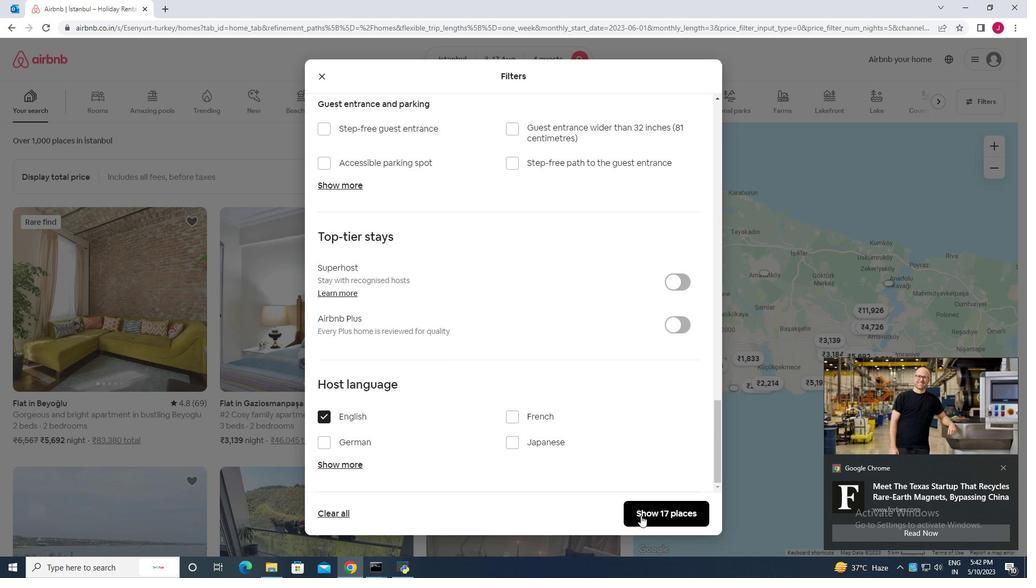 
